 Task: Font style For heading Use Arial Black with violet colour & bold. font size for heading '26 Pt. 'Change the font style of data to Amiriand font size to  18 Pt. Change the alignment of both headline & data to   center vertically. In the sheet  auditingSalesByStore
Action: Mouse moved to (52, 98)
Screenshot: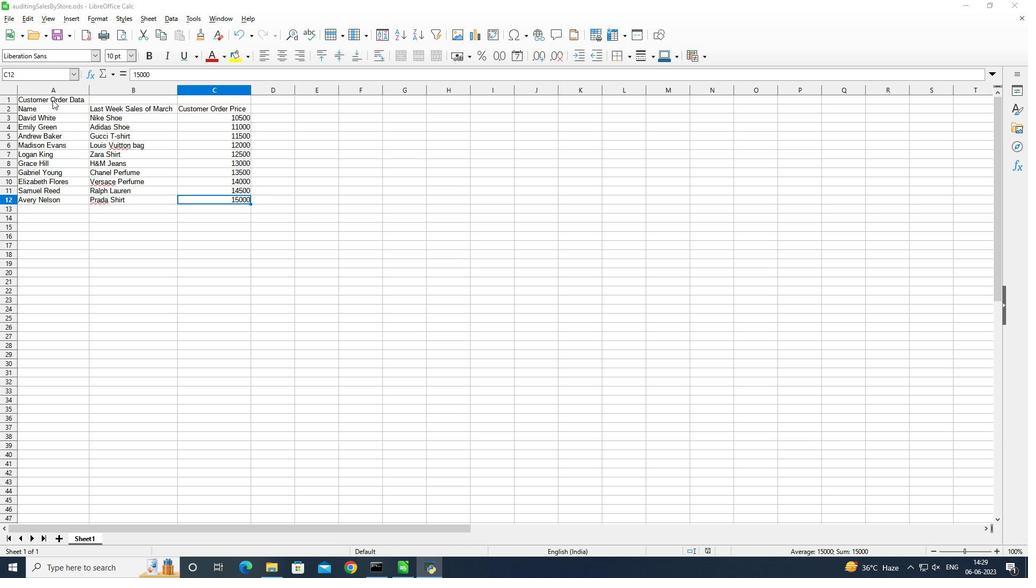 
Action: Mouse pressed left at (52, 98)
Screenshot: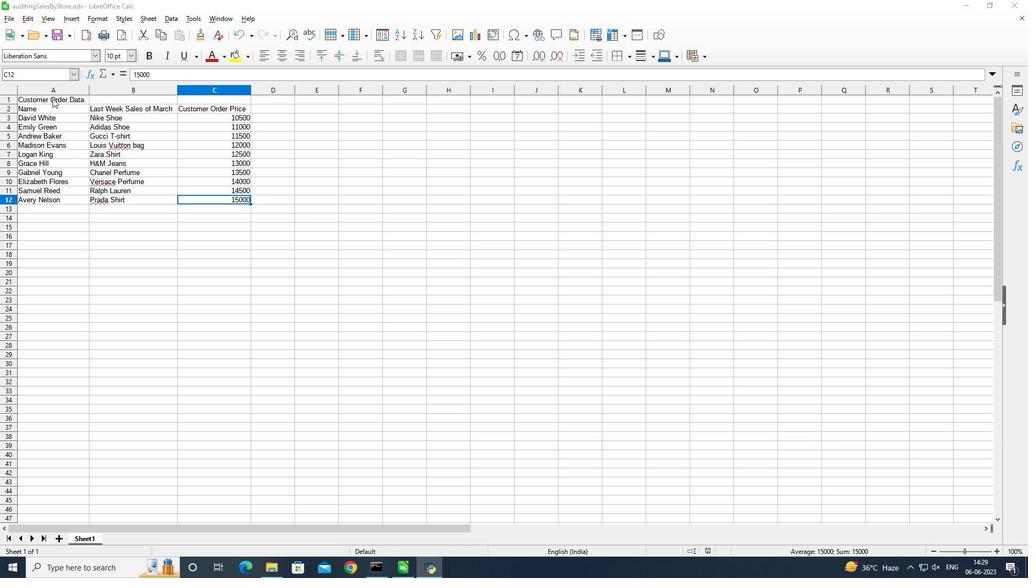 
Action: Mouse moved to (94, 55)
Screenshot: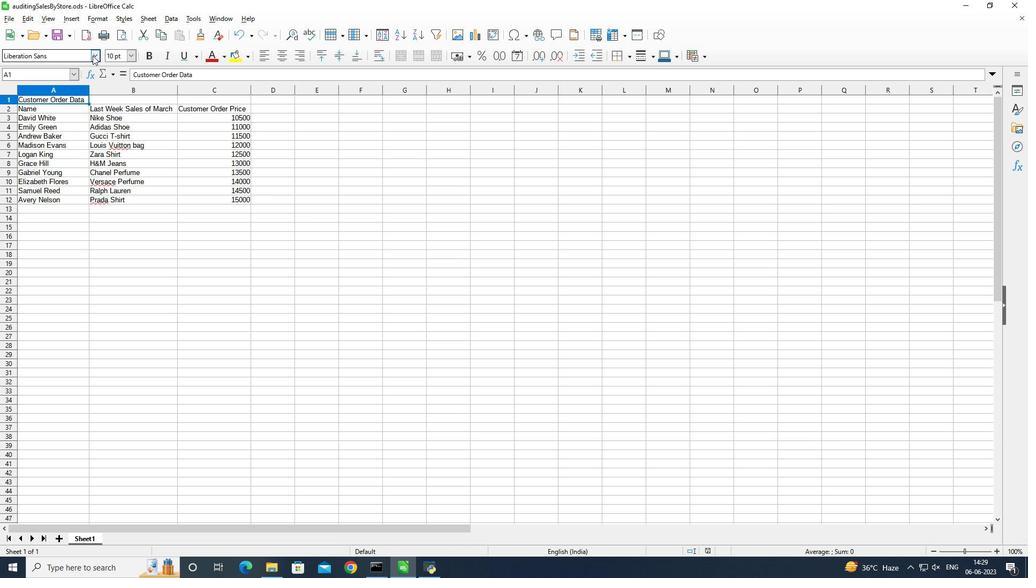 
Action: Mouse pressed left at (94, 55)
Screenshot: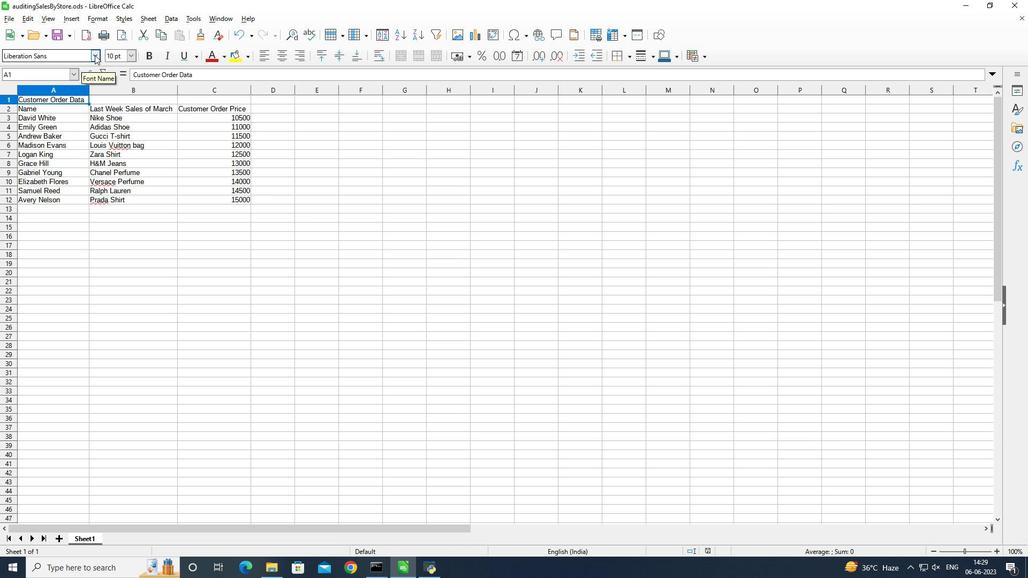 
Action: Mouse moved to (173, 137)
Screenshot: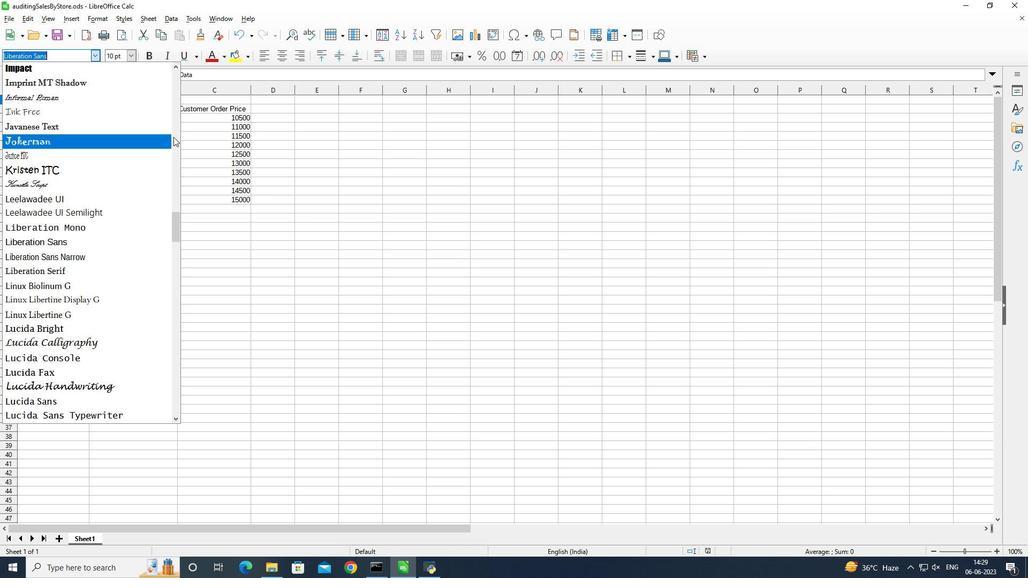 
Action: Mouse pressed left at (173, 137)
Screenshot: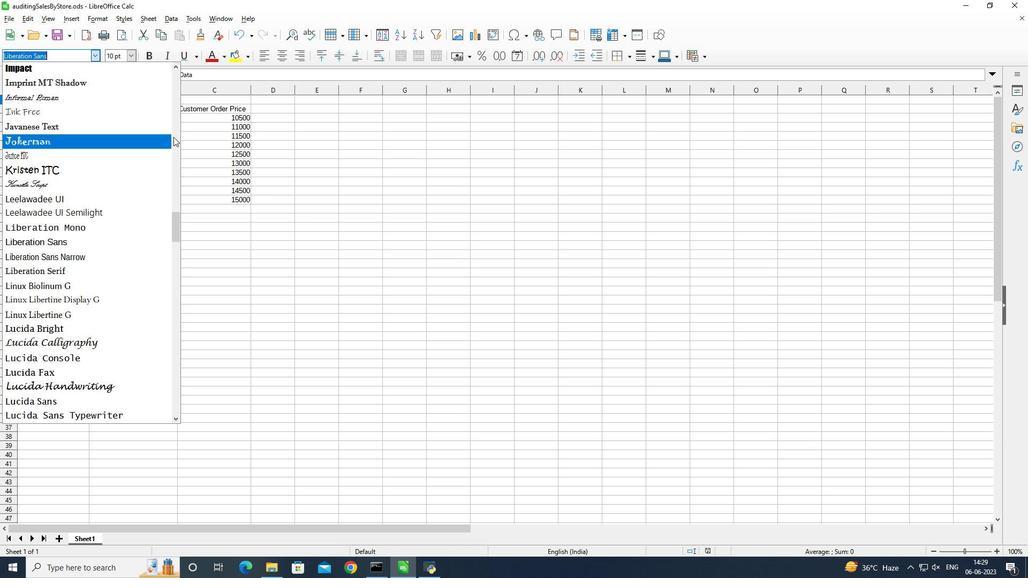 
Action: Mouse pressed left at (173, 137)
Screenshot: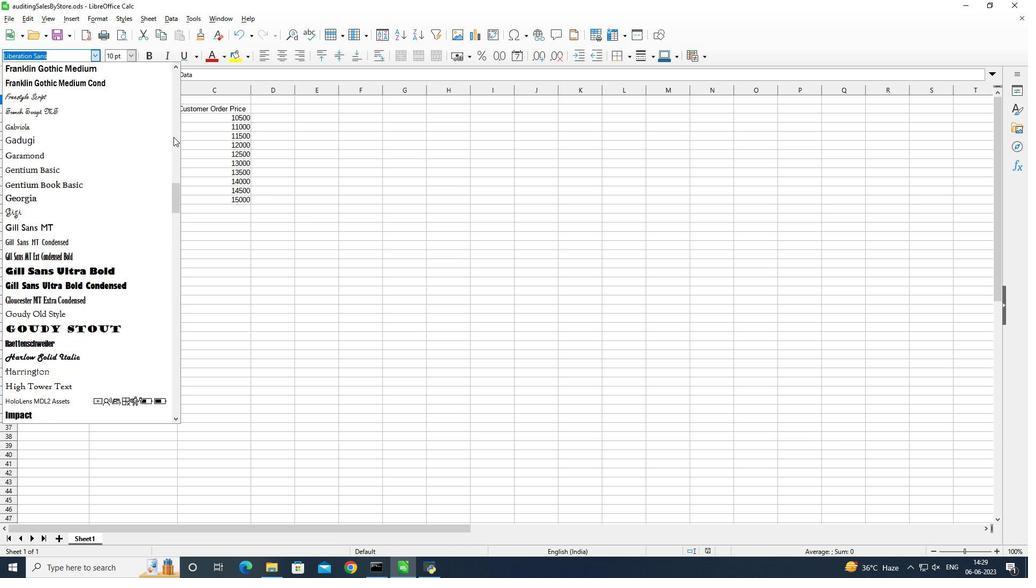 
Action: Mouse pressed left at (173, 137)
Screenshot: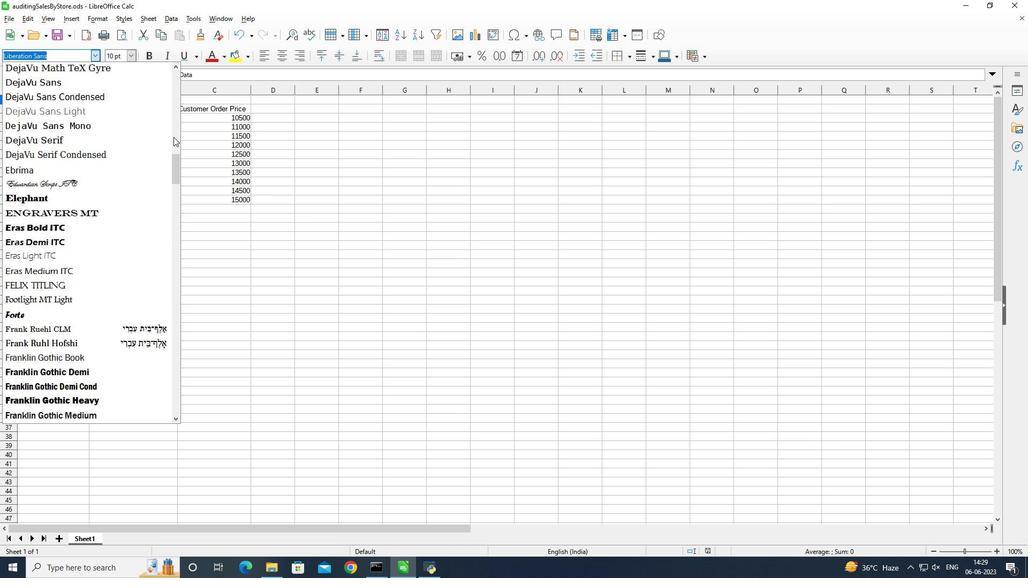 
Action: Mouse pressed left at (173, 137)
Screenshot: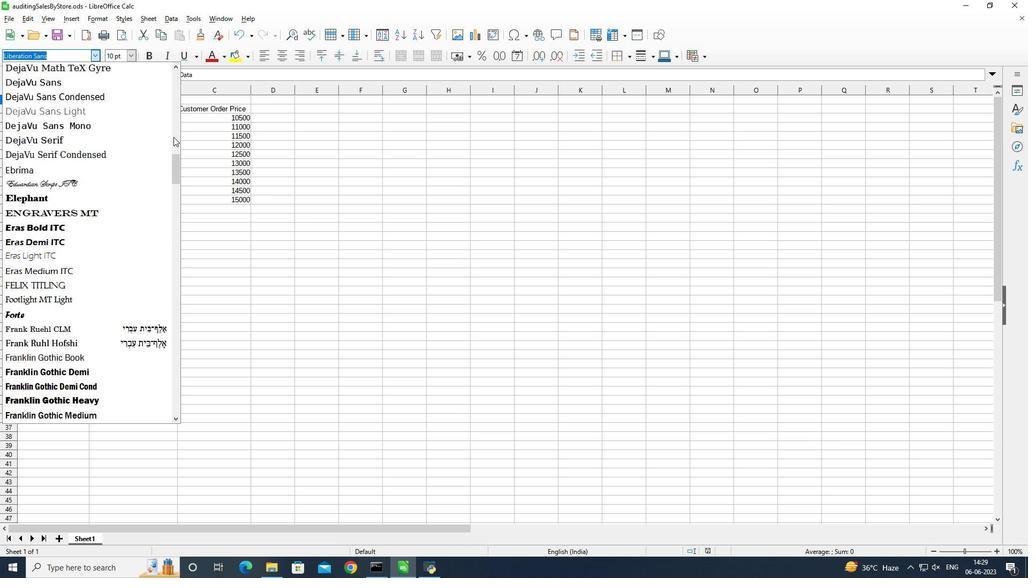 
Action: Mouse pressed left at (173, 137)
Screenshot: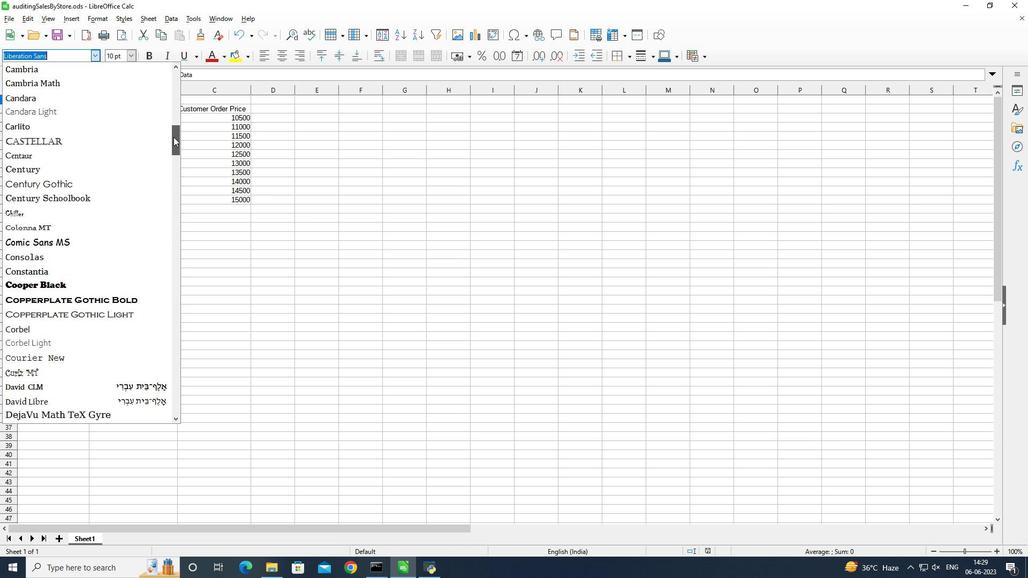 
Action: Mouse pressed left at (173, 137)
Screenshot: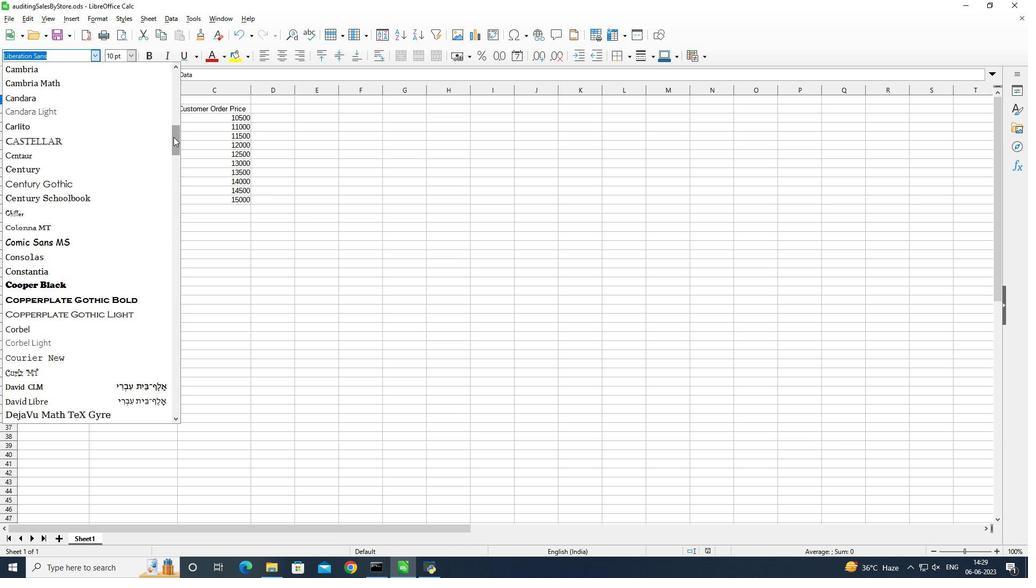 
Action: Mouse moved to (174, 90)
Screenshot: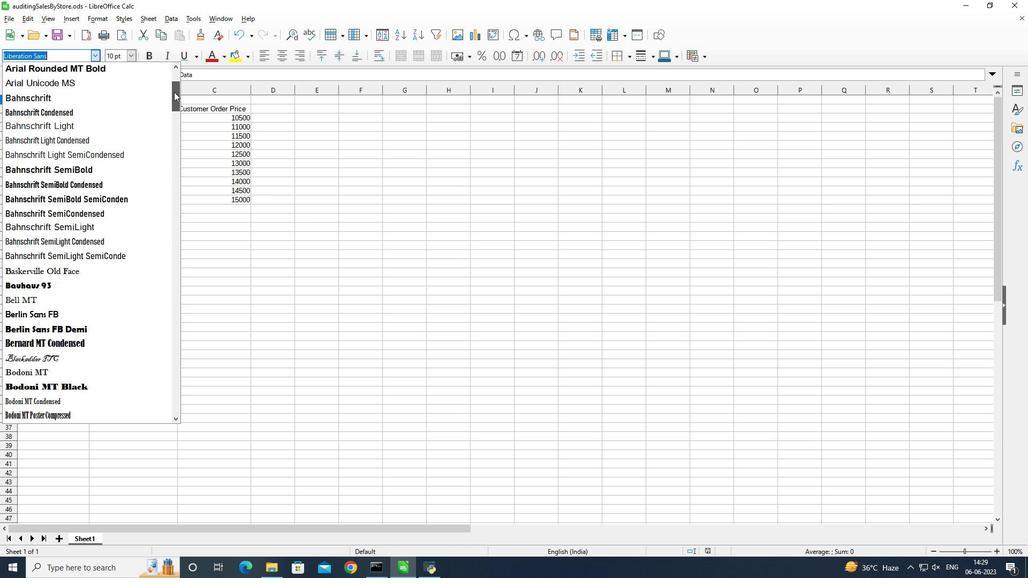
Action: Mouse pressed left at (174, 90)
Screenshot: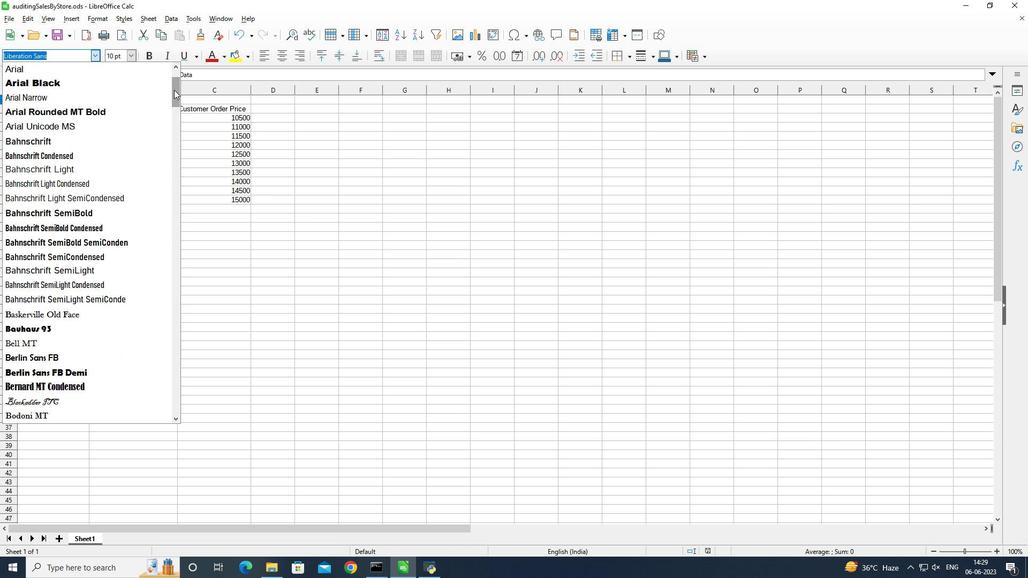 
Action: Mouse moved to (93, 155)
Screenshot: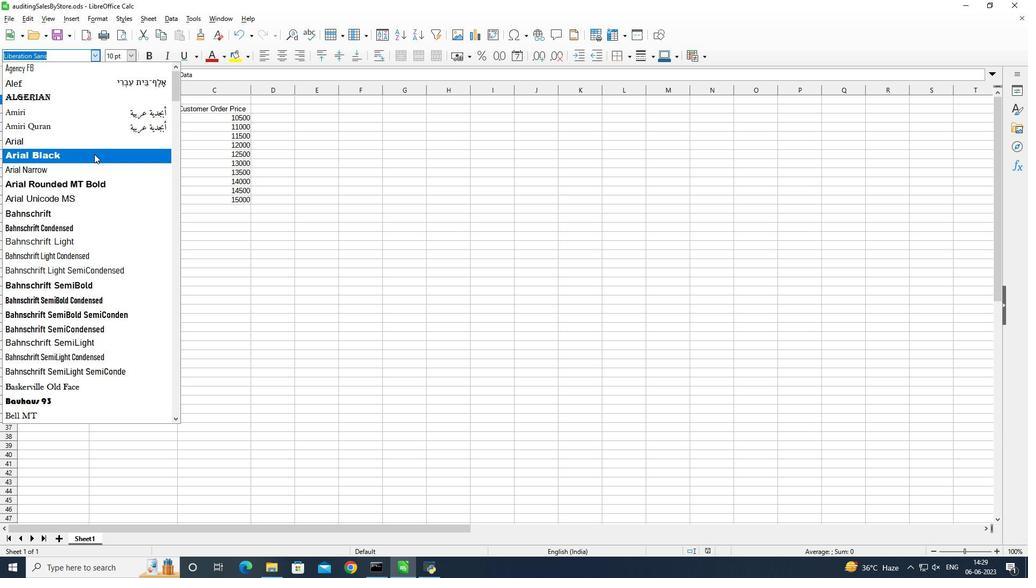 
Action: Mouse pressed left at (93, 155)
Screenshot: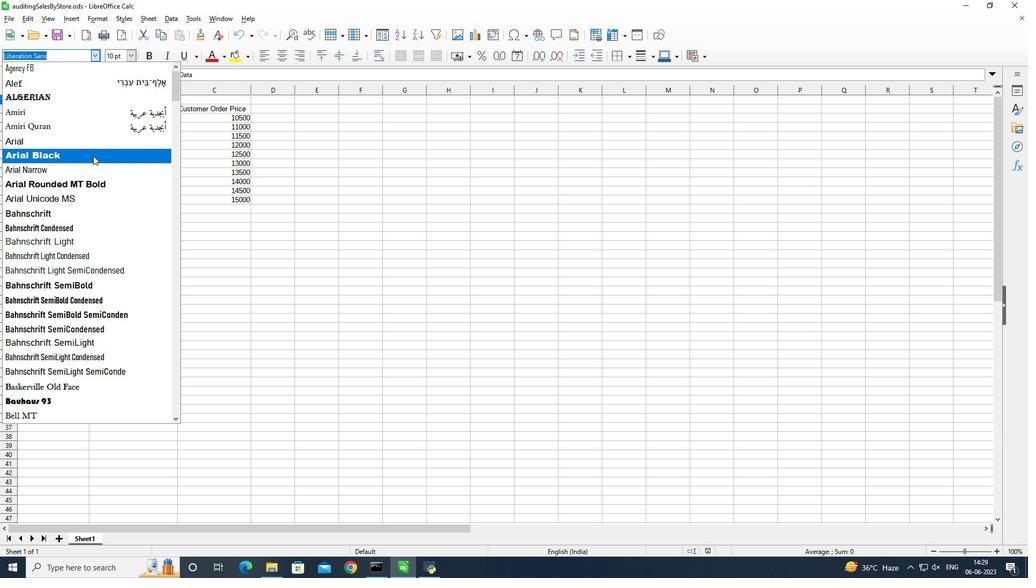 
Action: Mouse moved to (224, 54)
Screenshot: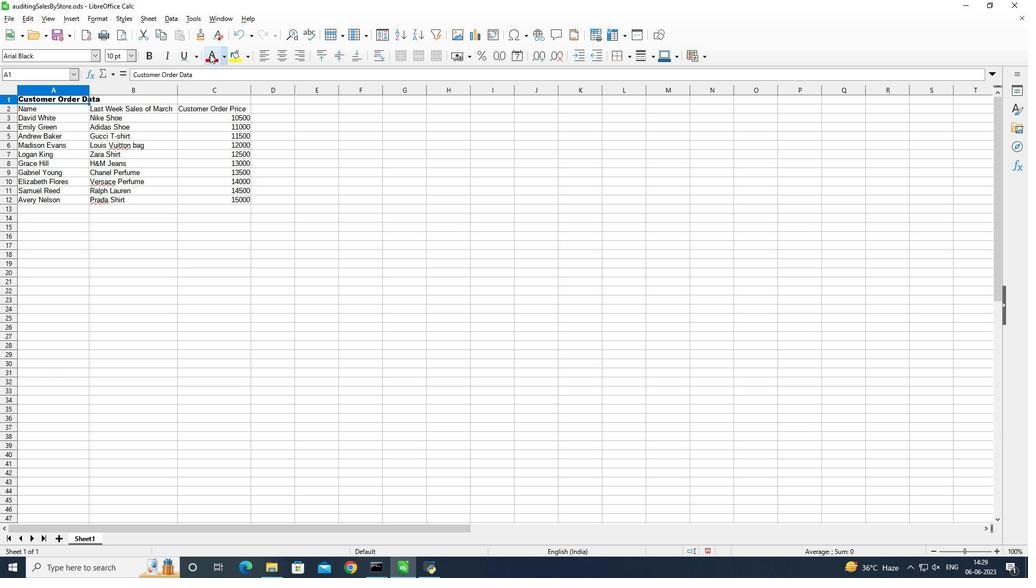 
Action: Mouse pressed left at (224, 54)
Screenshot: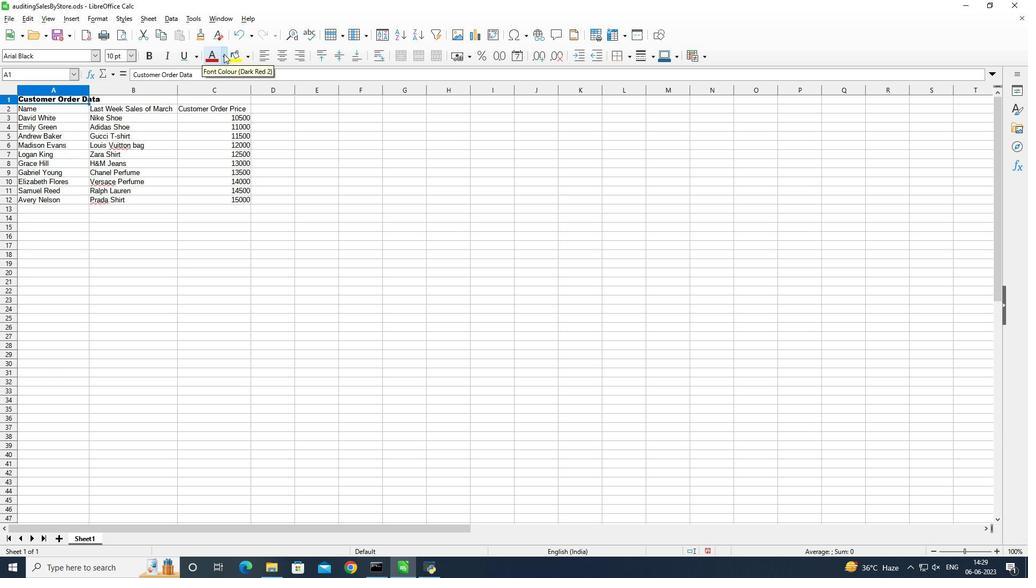 
Action: Mouse moved to (268, 135)
Screenshot: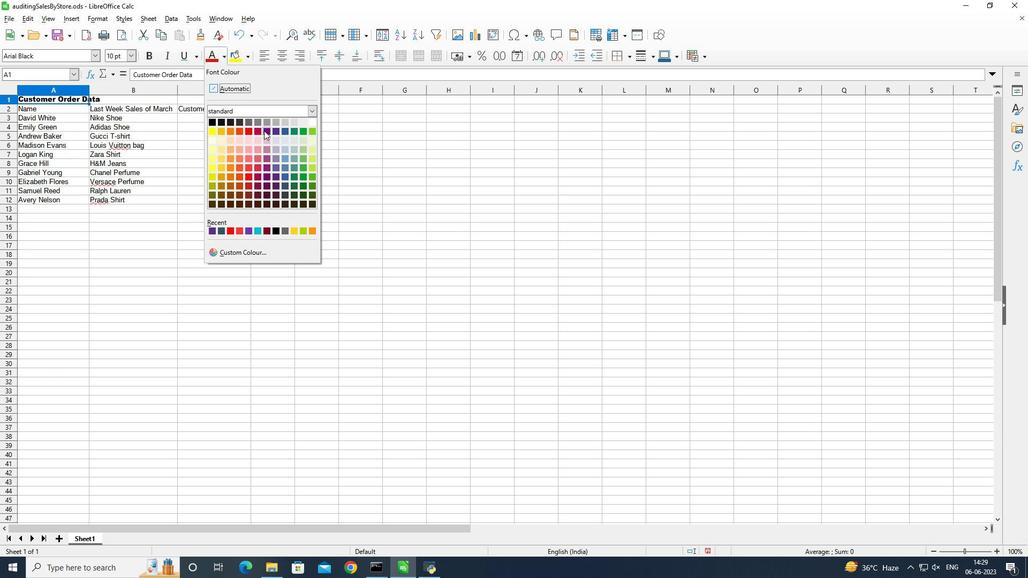 
Action: Mouse pressed left at (268, 135)
Screenshot: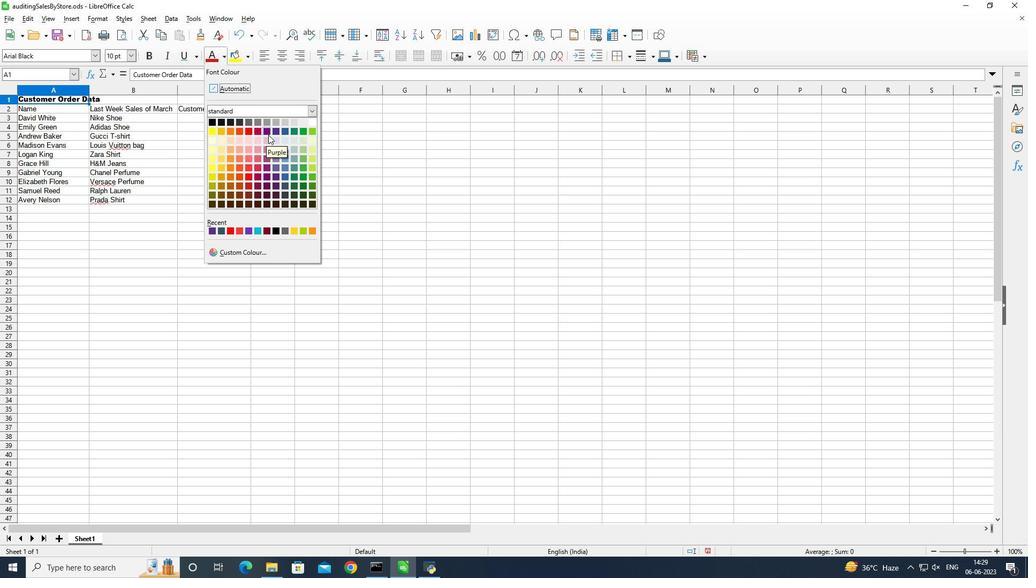 
Action: Mouse moved to (152, 57)
Screenshot: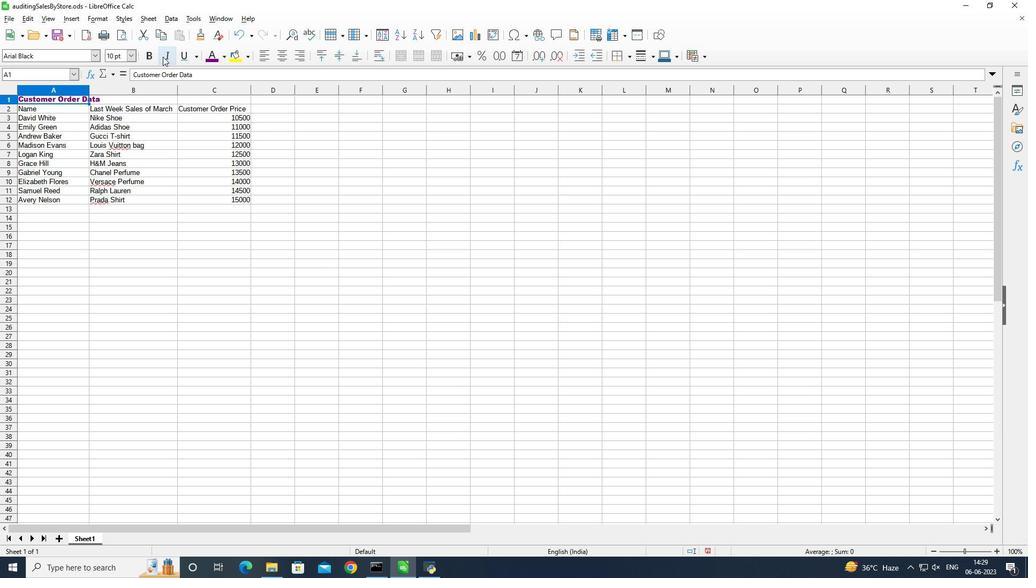 
Action: Mouse pressed left at (152, 57)
Screenshot: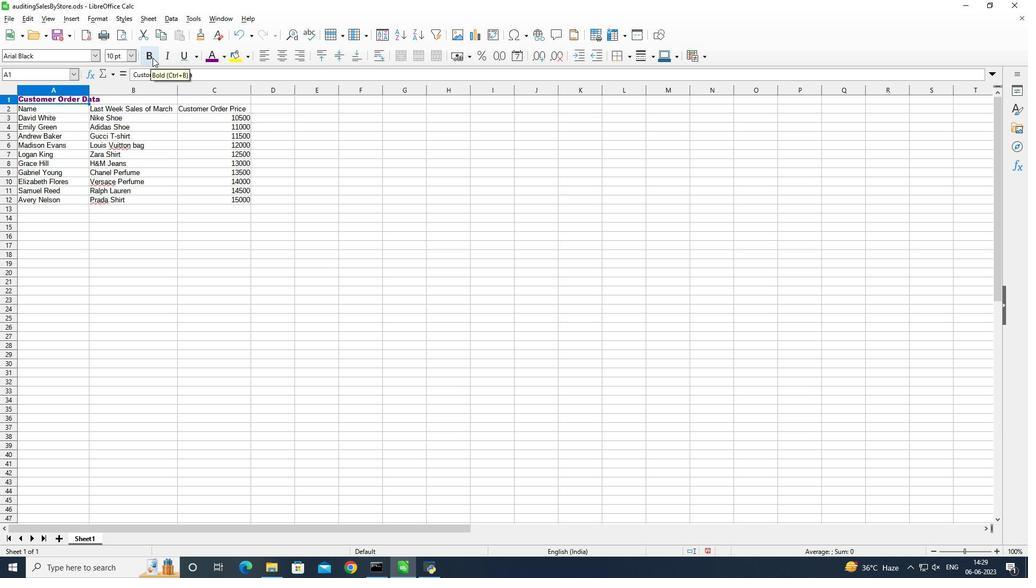 
Action: Mouse moved to (227, 53)
Screenshot: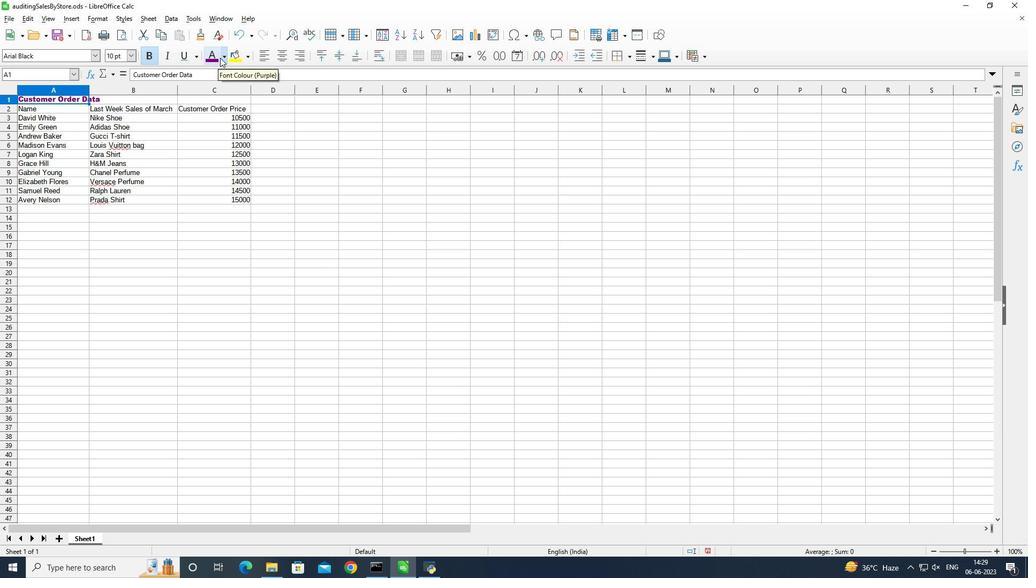 
Action: Mouse pressed left at (227, 53)
Screenshot: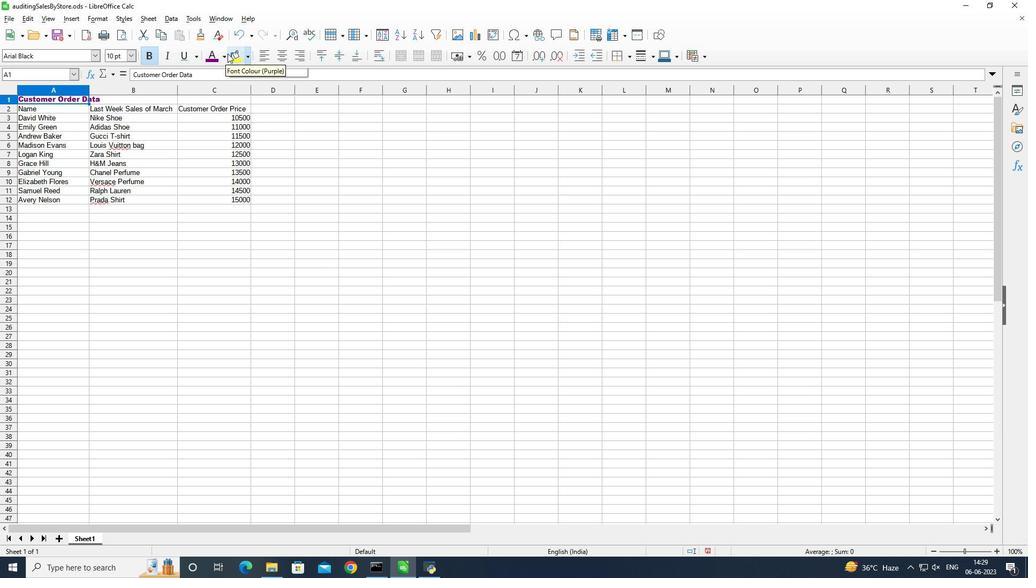 
Action: Mouse moved to (227, 56)
Screenshot: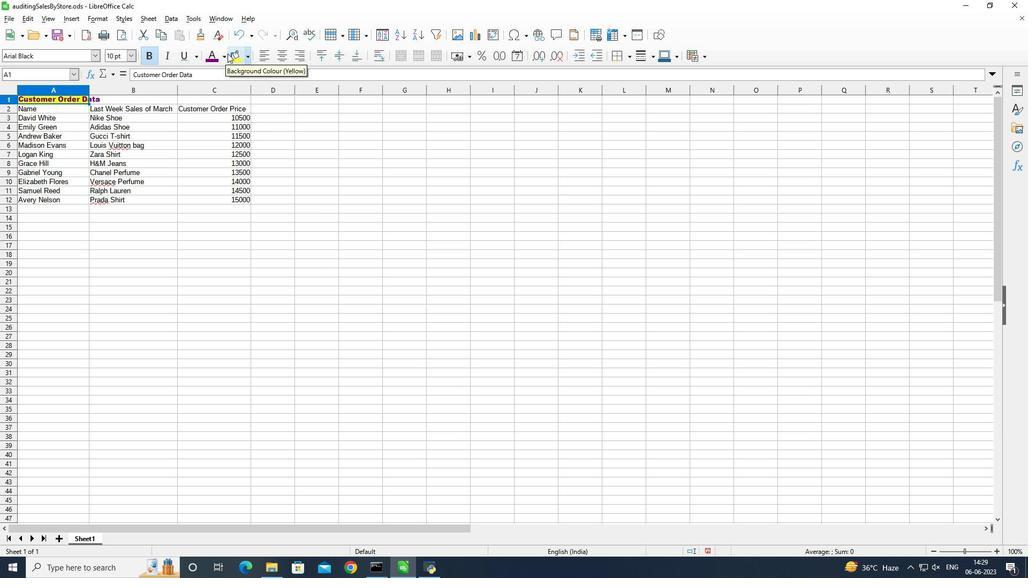 
Action: Mouse pressed left at (227, 56)
Screenshot: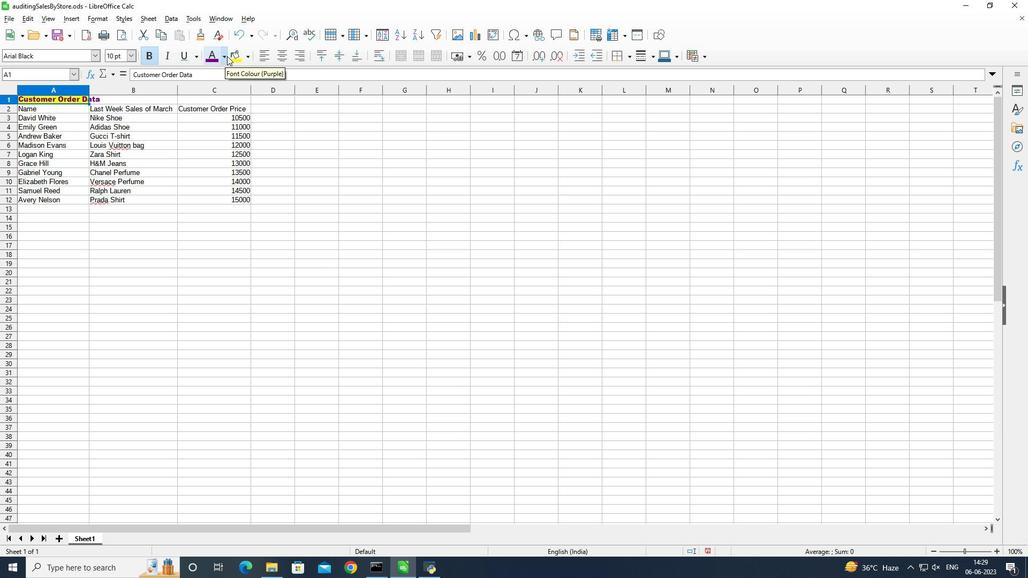 
Action: Mouse moved to (240, 55)
Screenshot: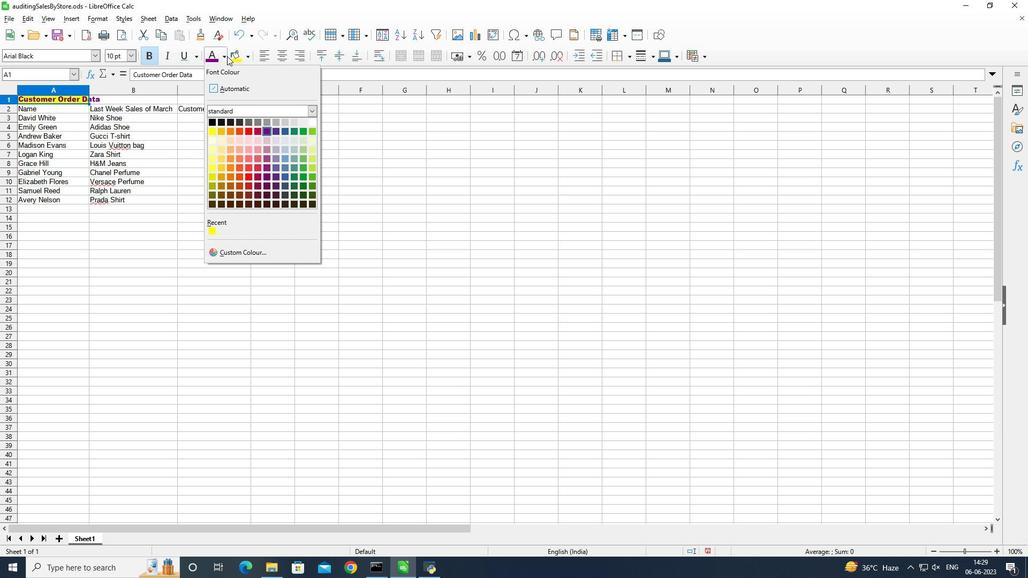 
Action: Mouse pressed left at (240, 55)
Screenshot: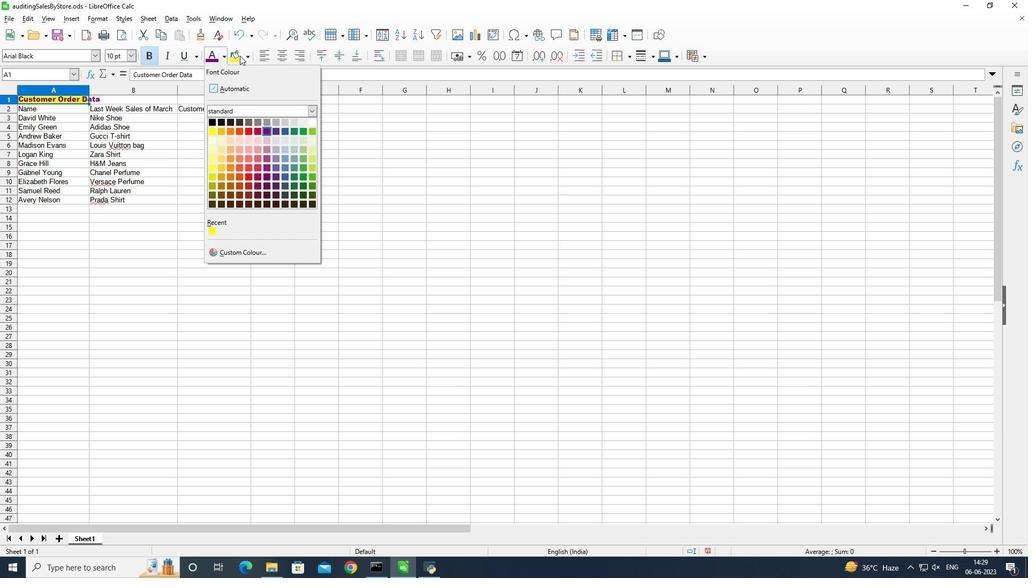 
Action: Mouse moved to (247, 55)
Screenshot: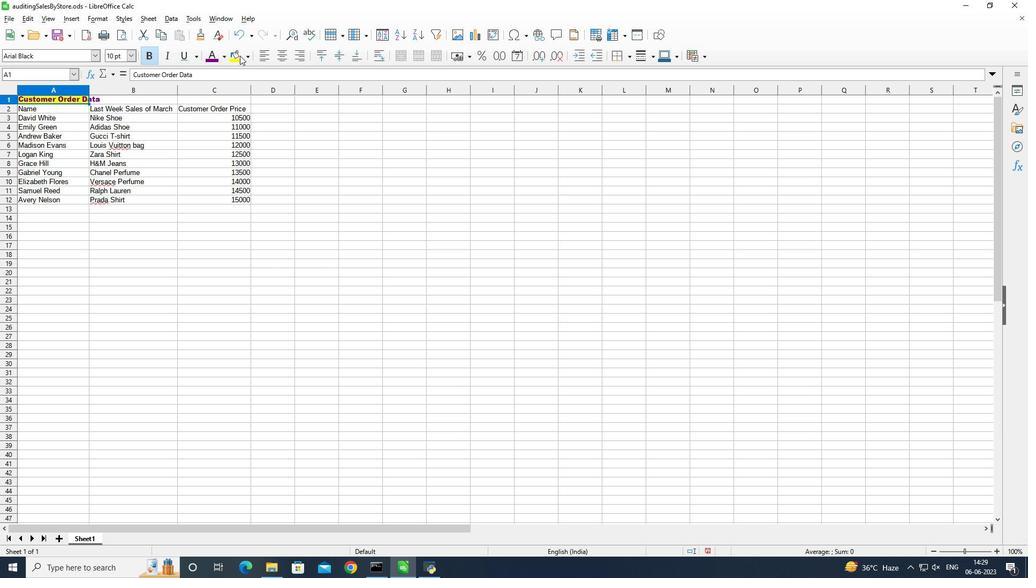 
Action: Mouse pressed left at (247, 55)
Screenshot: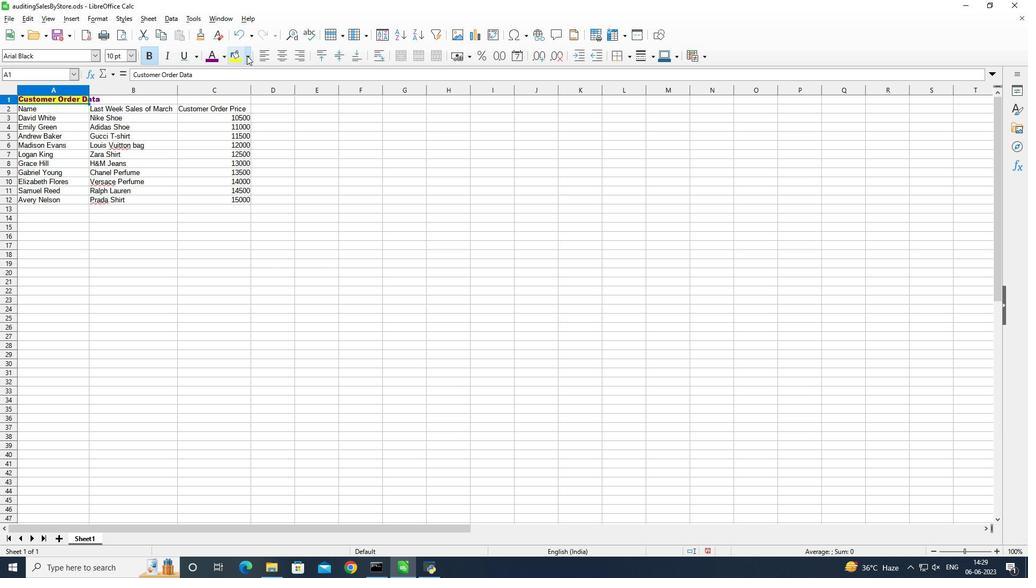 
Action: Mouse moved to (334, 119)
Screenshot: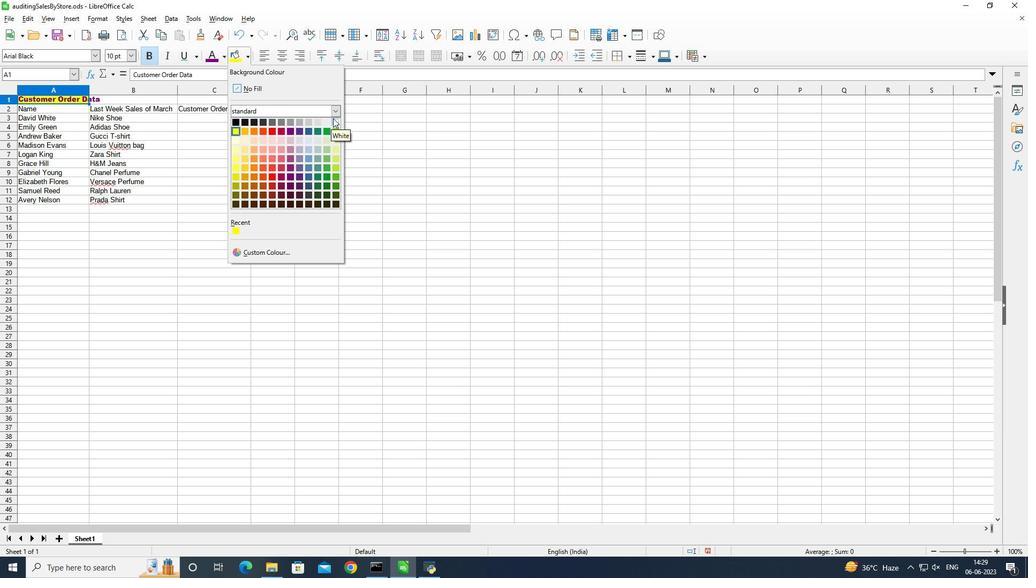 
Action: Mouse pressed left at (334, 119)
Screenshot: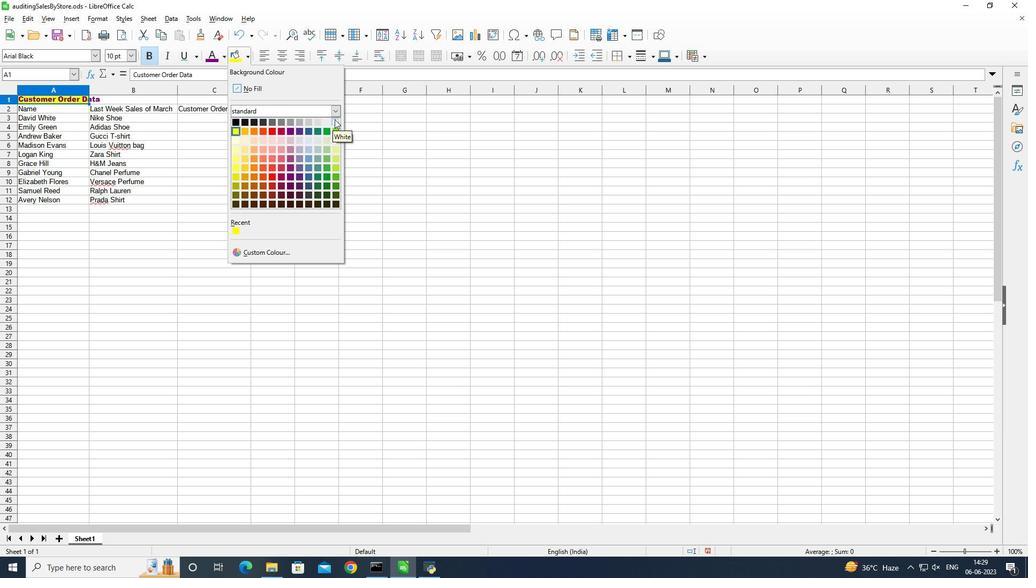 
Action: Mouse moved to (226, 52)
Screenshot: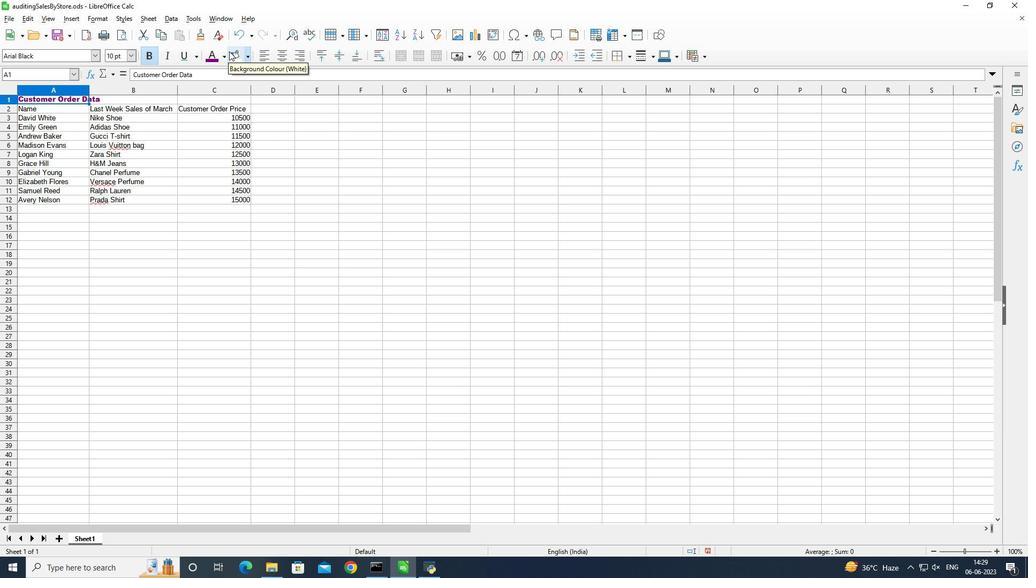 
Action: Mouse pressed left at (226, 52)
Screenshot: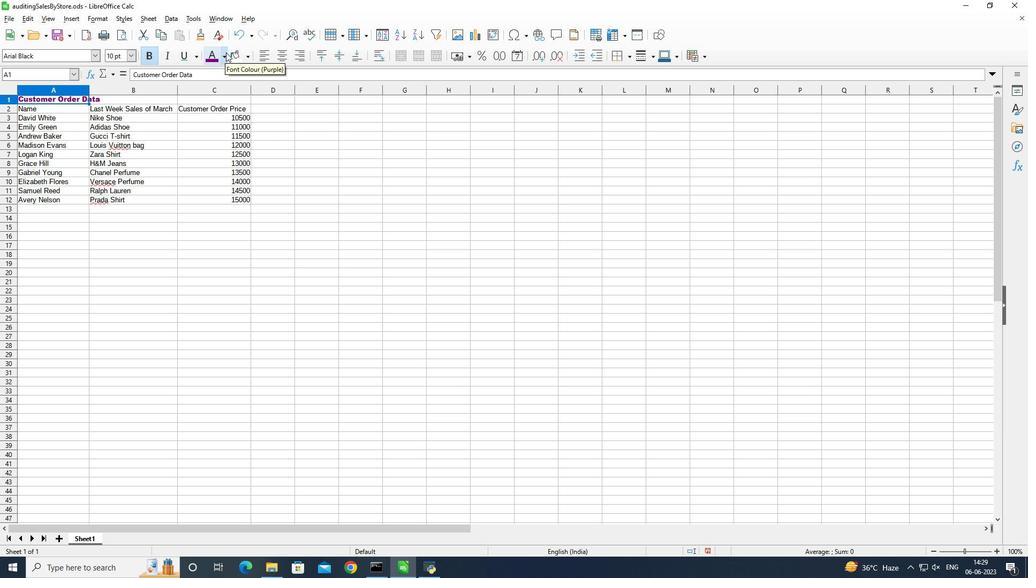 
Action: Mouse moved to (276, 130)
Screenshot: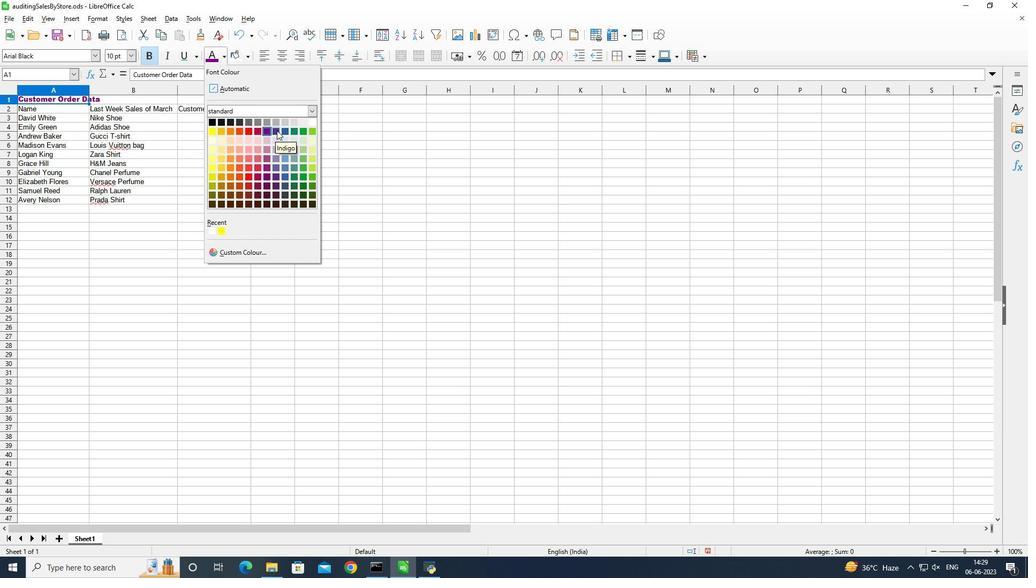 
Action: Mouse pressed left at (276, 130)
Screenshot: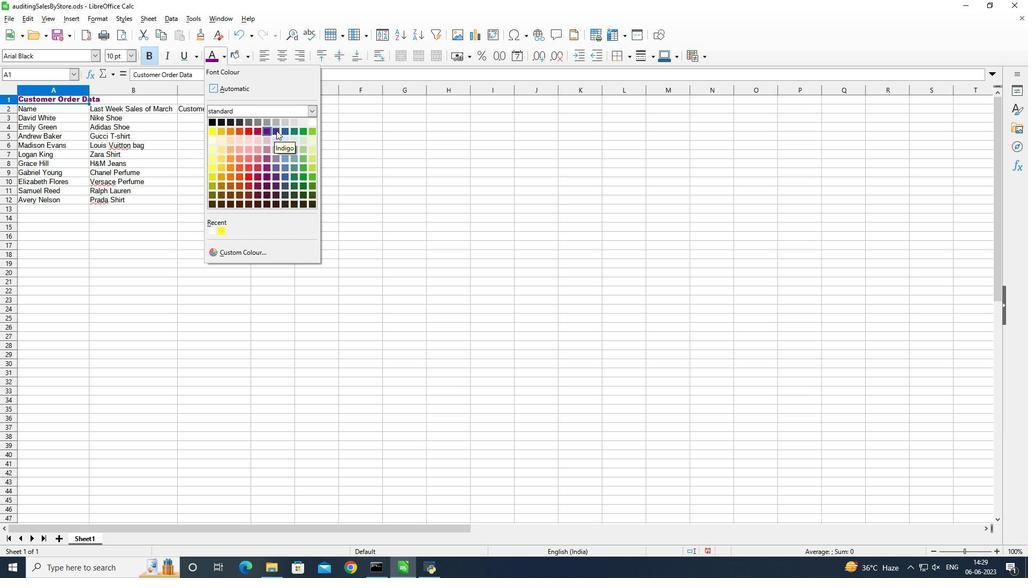
Action: Mouse moved to (130, 56)
Screenshot: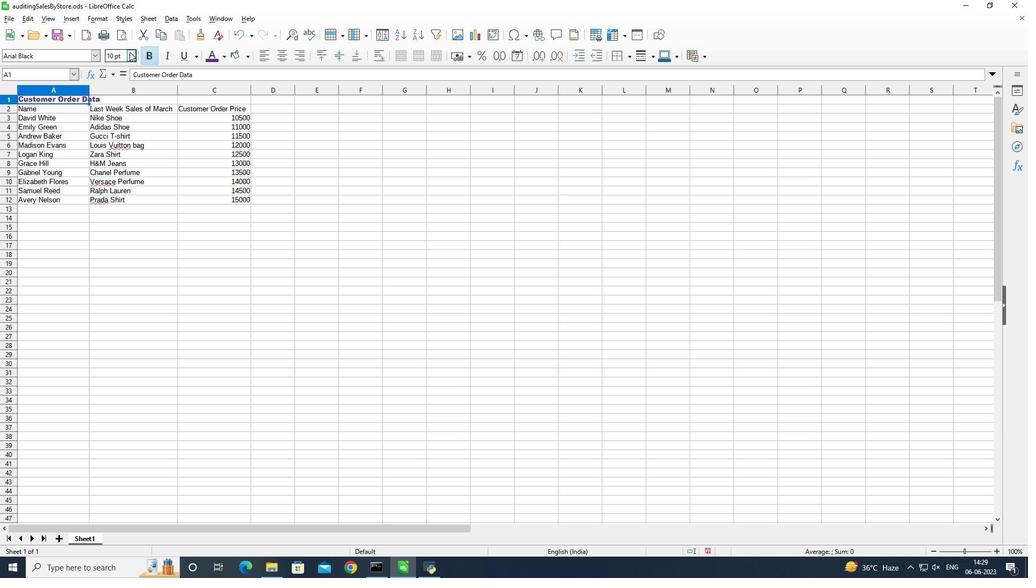 
Action: Mouse pressed left at (130, 56)
Screenshot: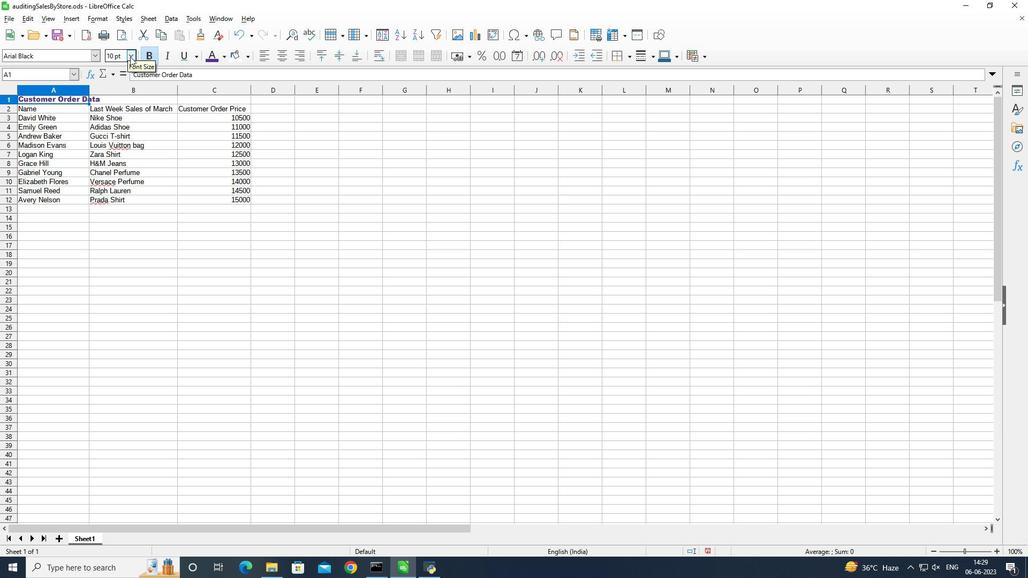
Action: Mouse moved to (117, 172)
Screenshot: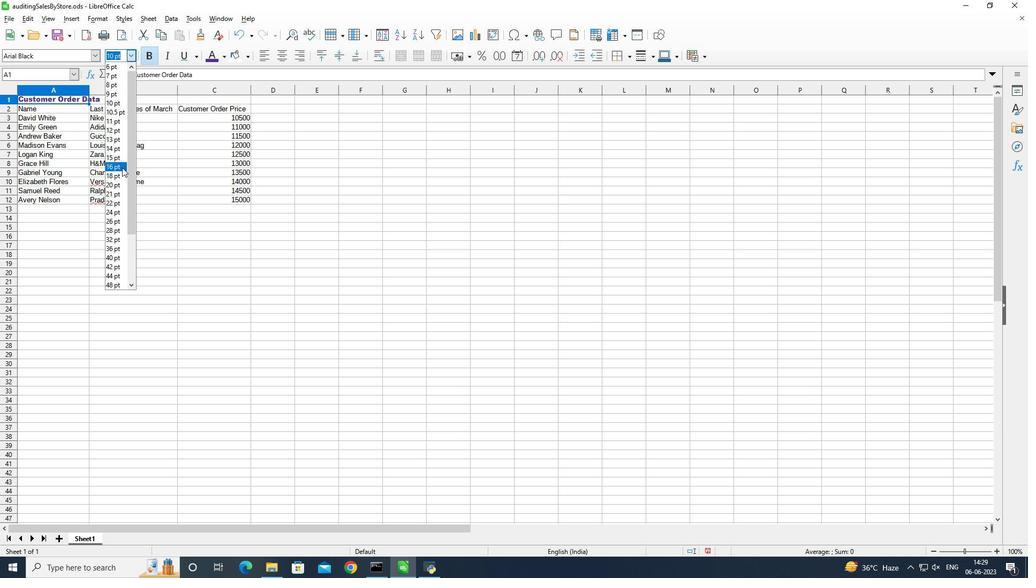 
Action: Mouse pressed left at (117, 172)
Screenshot: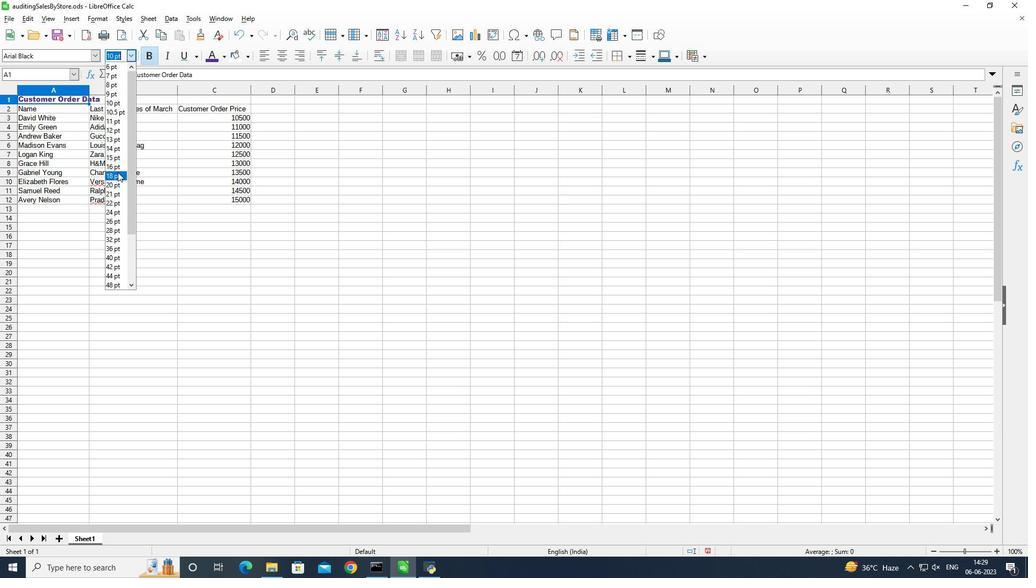 
Action: Mouse moved to (132, 58)
Screenshot: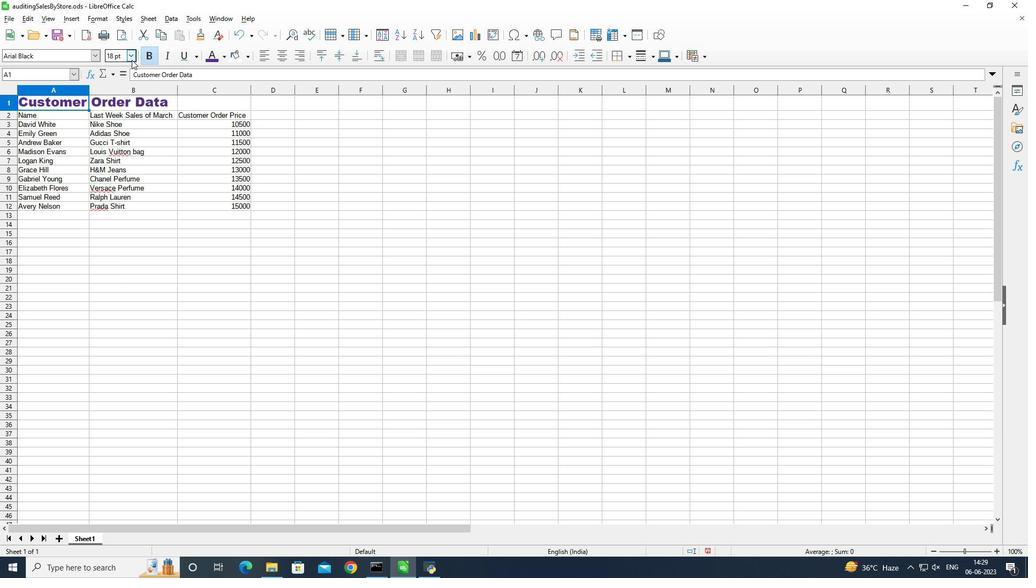 
Action: Mouse pressed left at (132, 58)
Screenshot: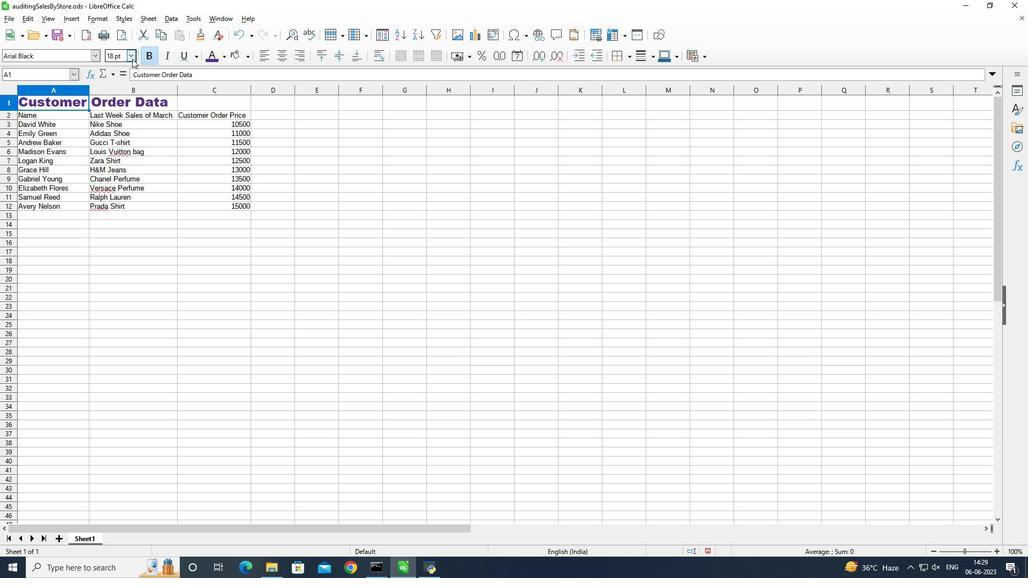 
Action: Mouse moved to (118, 224)
Screenshot: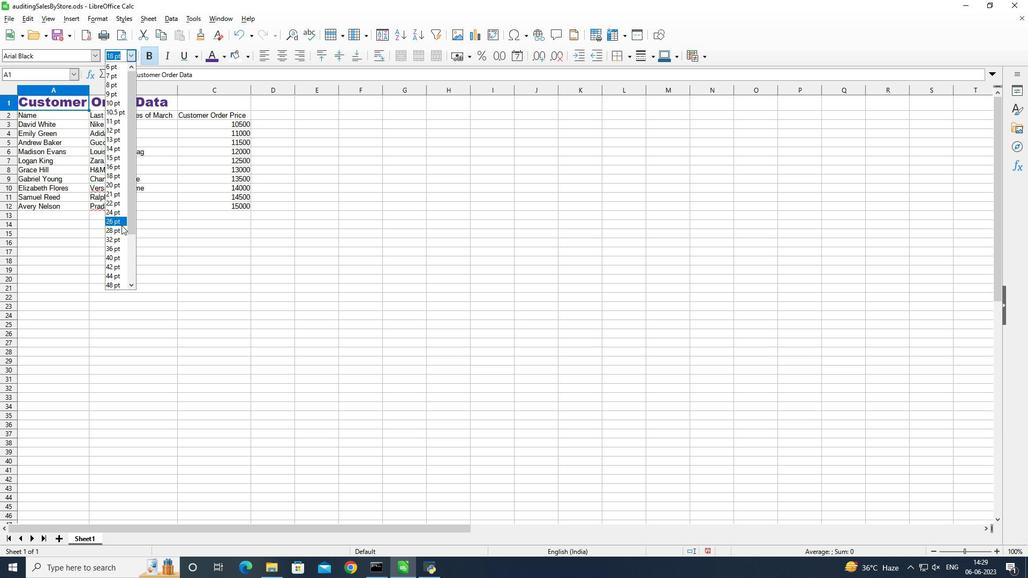 
Action: Mouse pressed left at (118, 224)
Screenshot: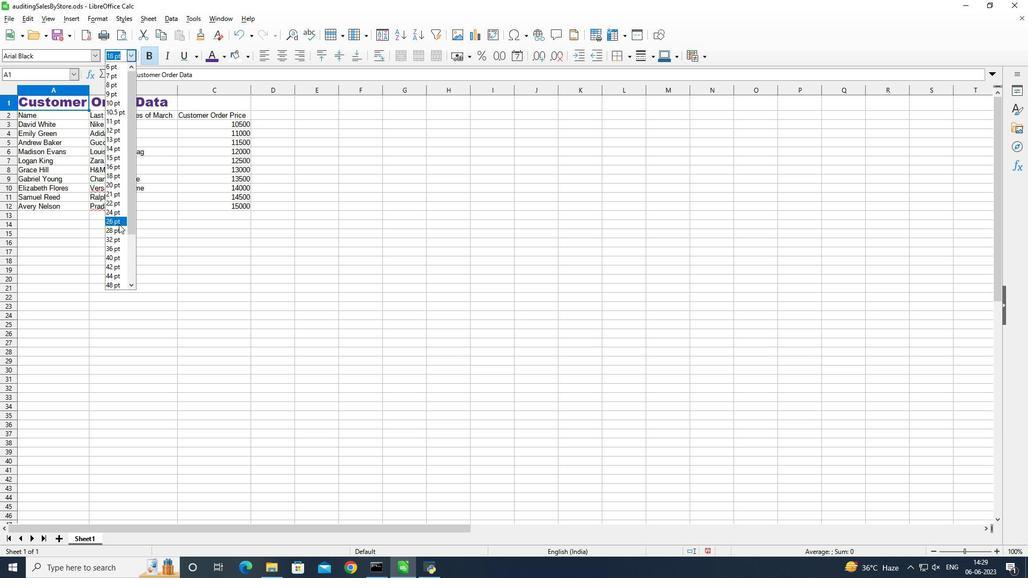 
Action: Mouse moved to (68, 105)
Screenshot: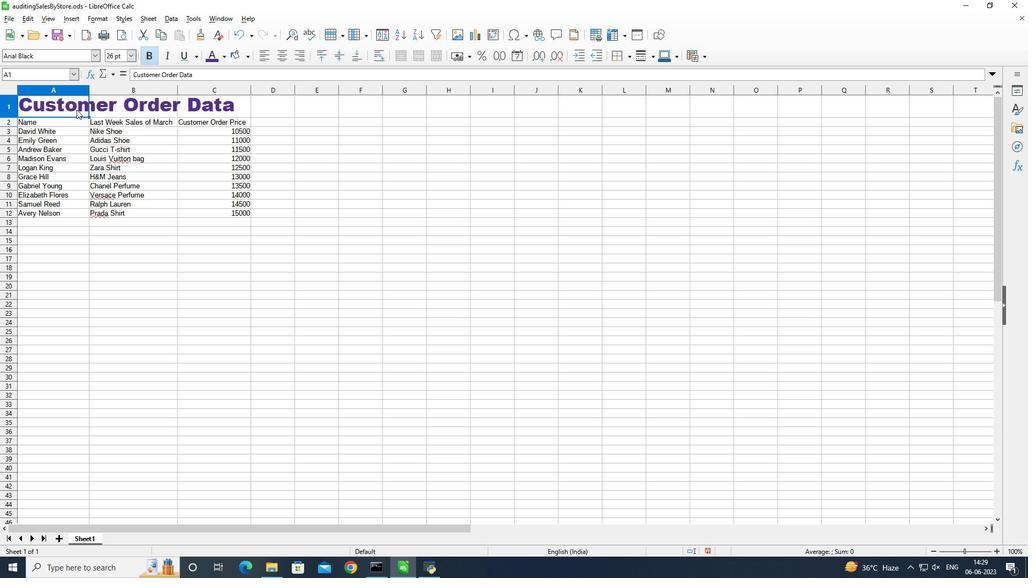 
Action: Mouse pressed left at (68, 105)
Screenshot: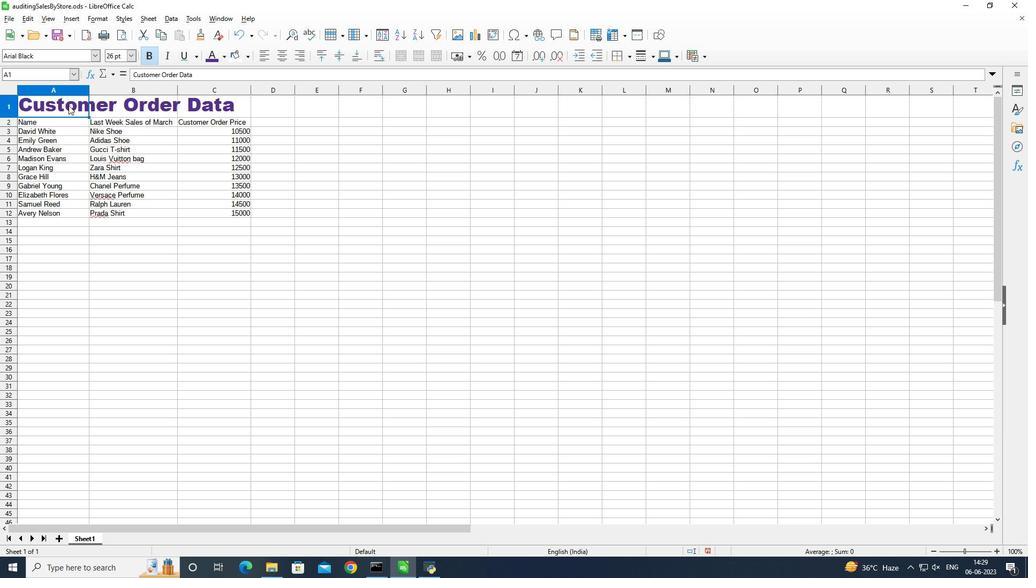 
Action: Mouse moved to (413, 57)
Screenshot: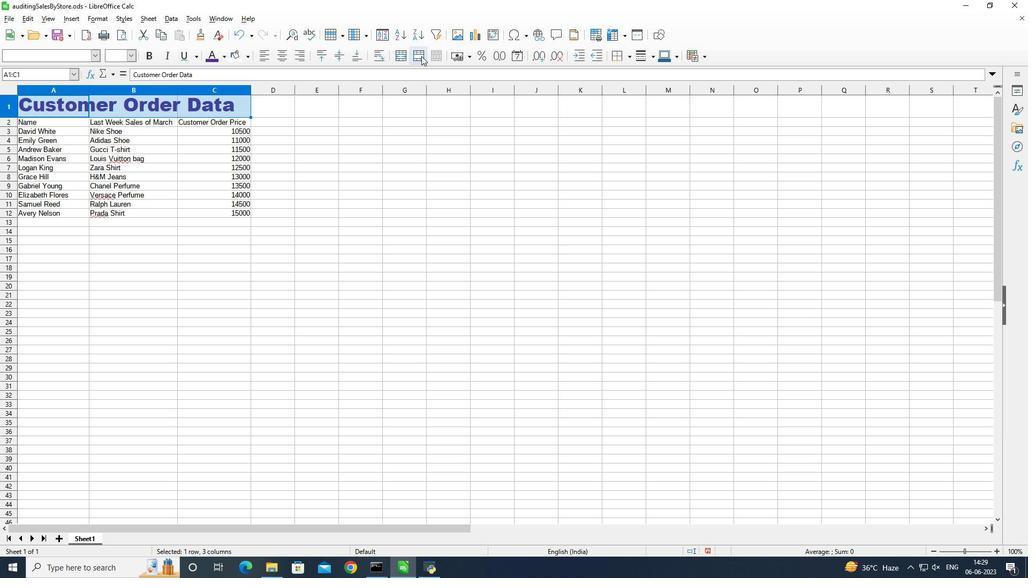
Action: Mouse pressed left at (413, 57)
Screenshot: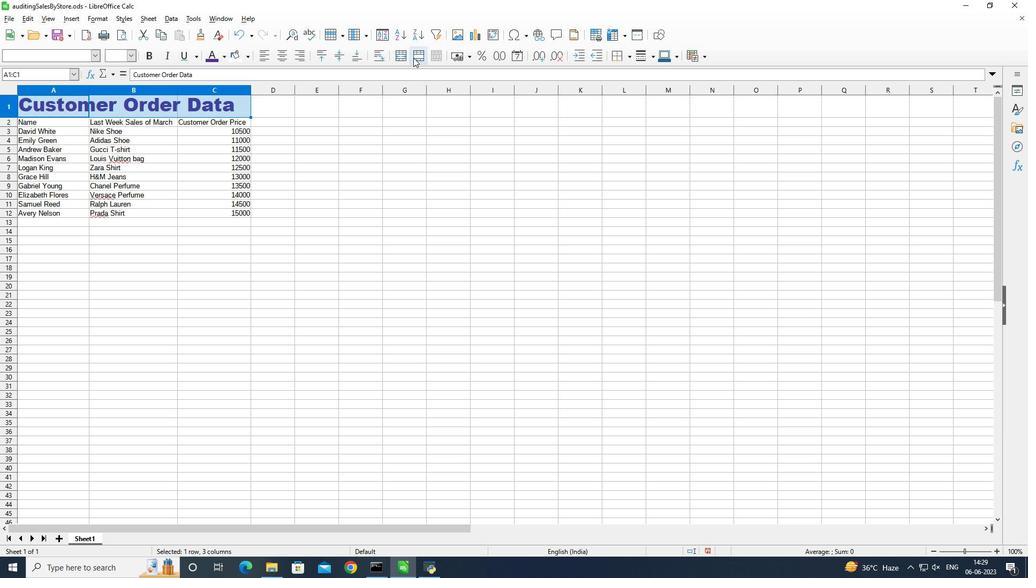 
Action: Mouse moved to (47, 117)
Screenshot: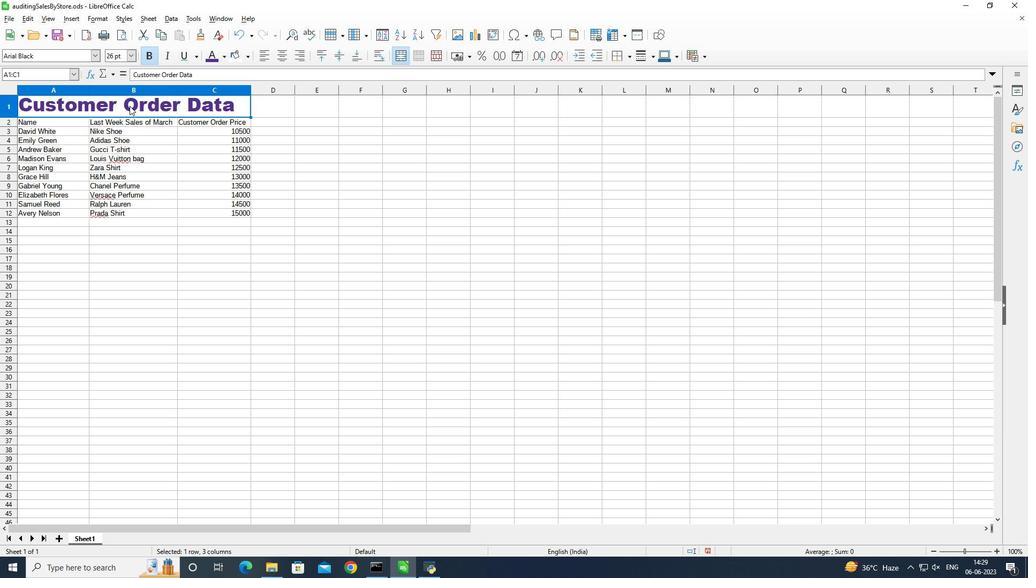 
Action: Mouse pressed left at (47, 117)
Screenshot: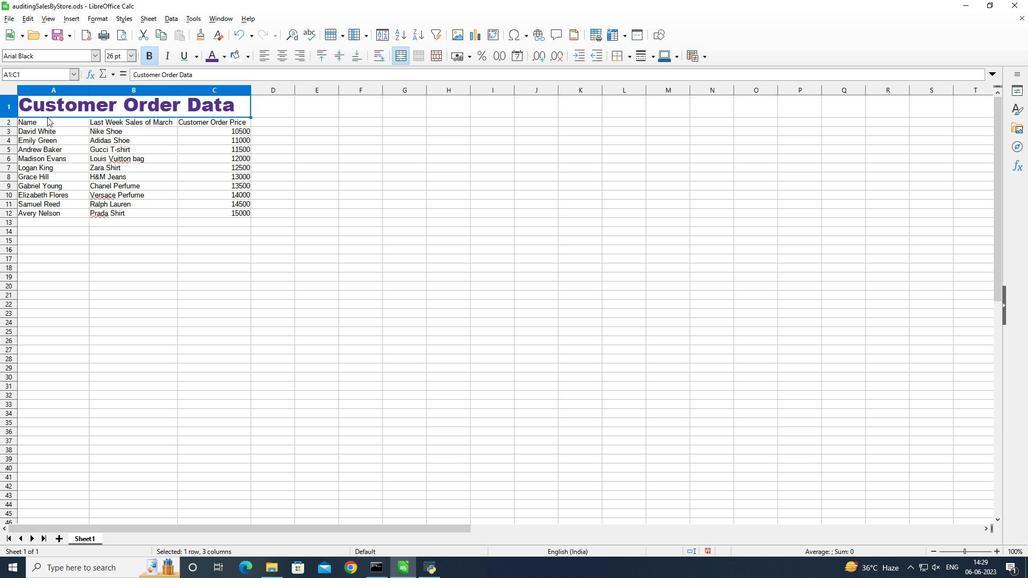 
Action: Mouse moved to (45, 120)
Screenshot: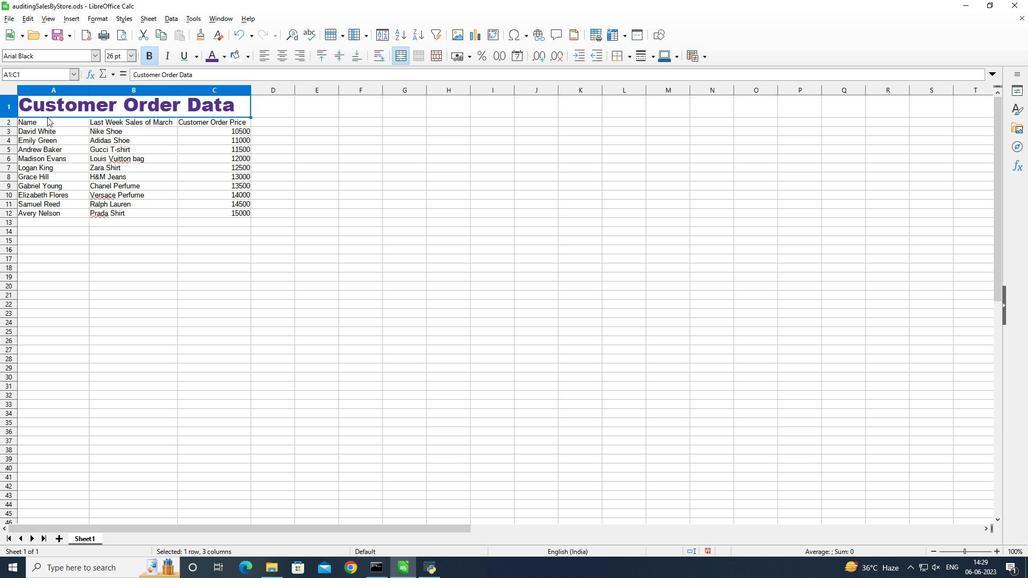 
Action: Mouse pressed left at (45, 120)
Screenshot: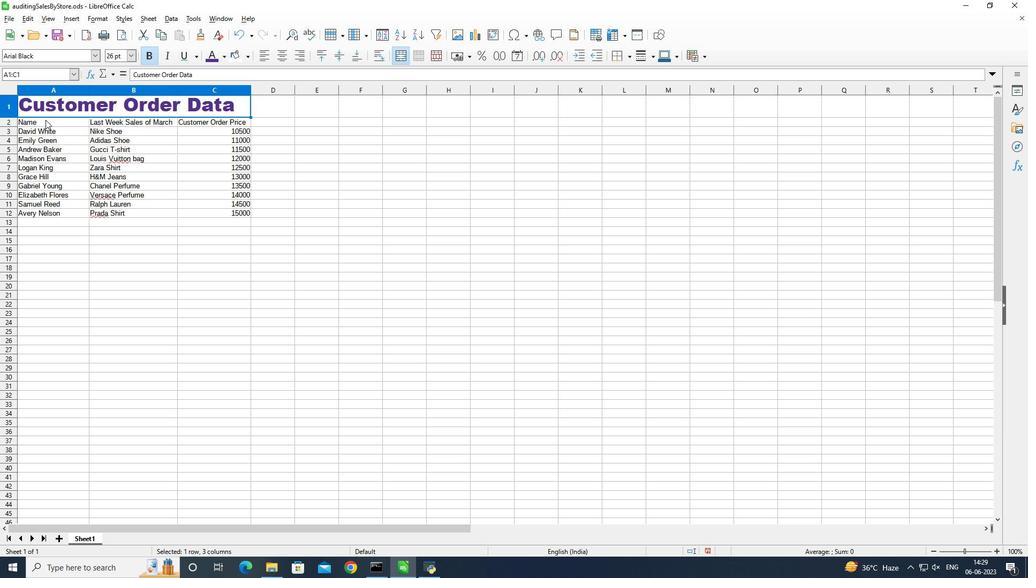 
Action: Mouse pressed left at (45, 120)
Screenshot: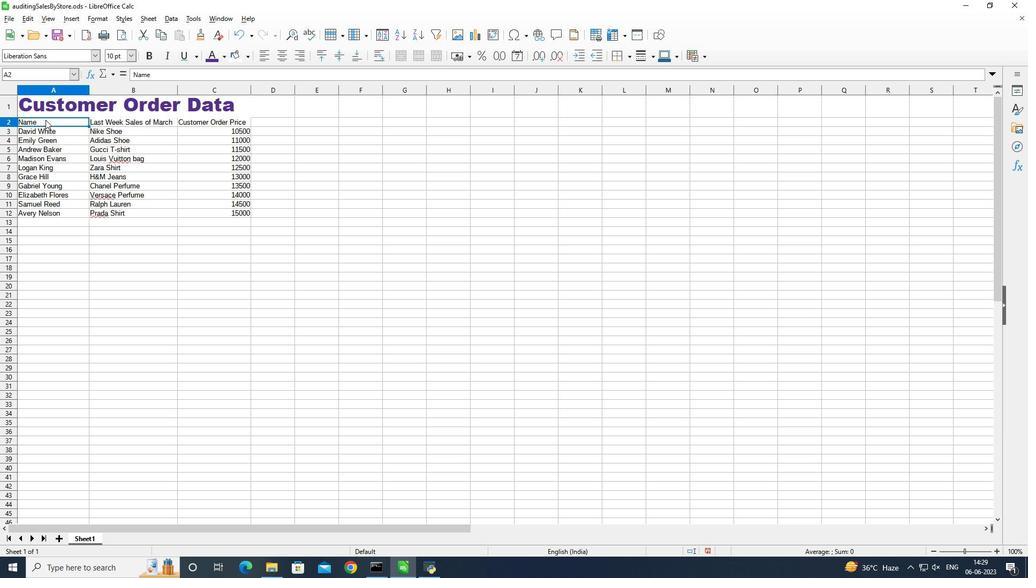 
Action: Mouse moved to (93, 58)
Screenshot: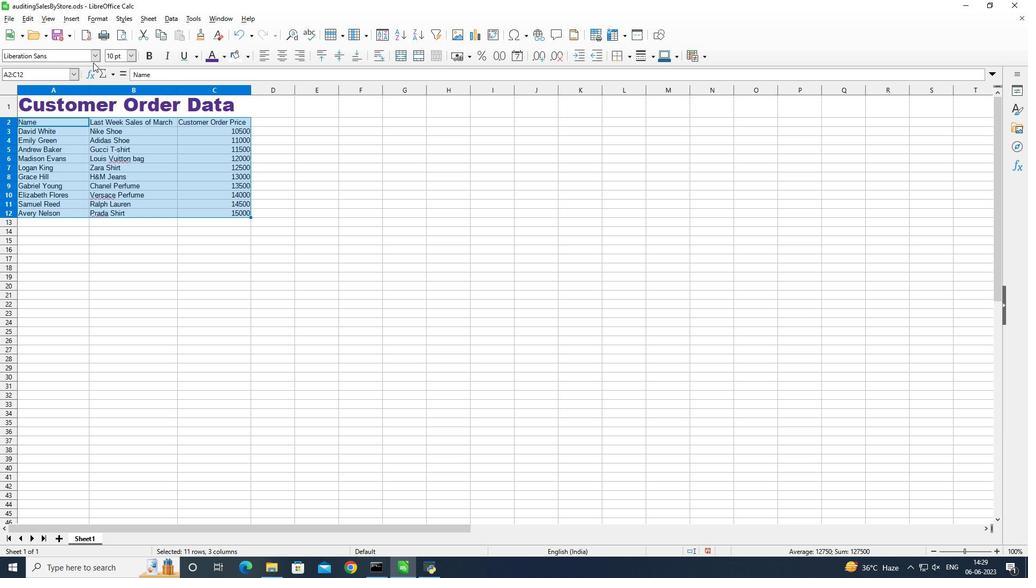 
Action: Mouse pressed left at (93, 58)
Screenshot: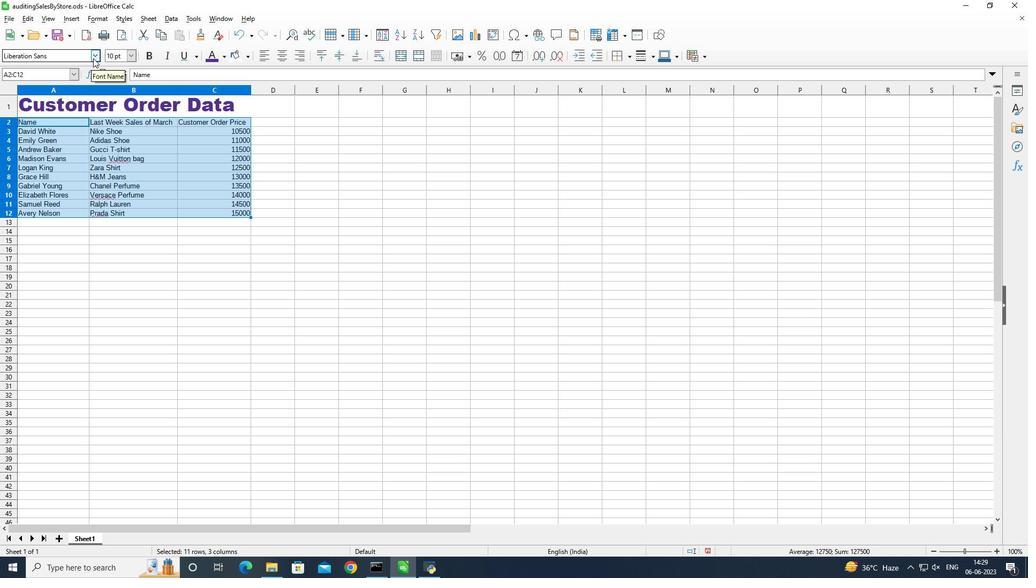 
Action: Mouse moved to (103, 127)
Screenshot: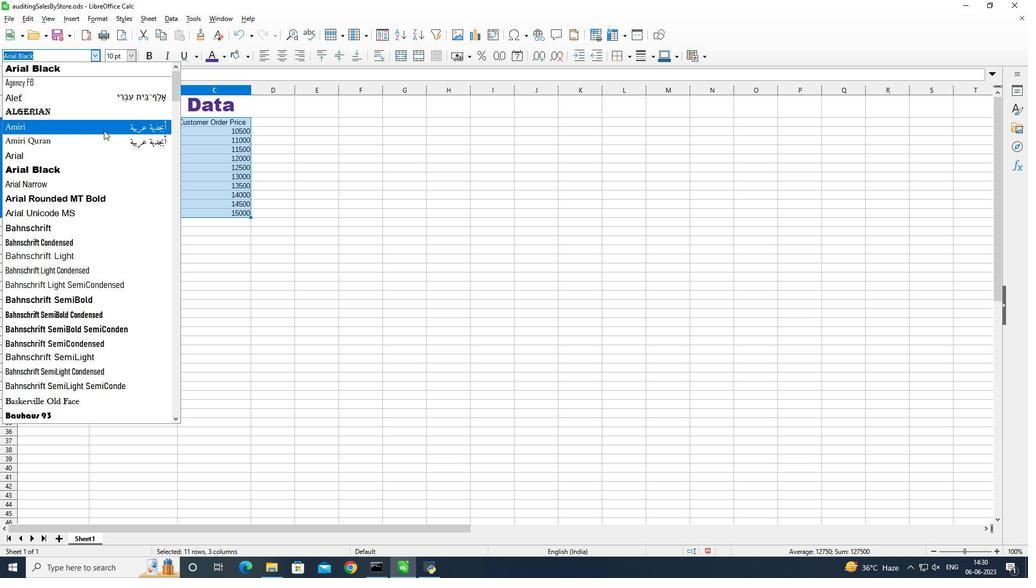 
Action: Mouse pressed left at (103, 127)
Screenshot: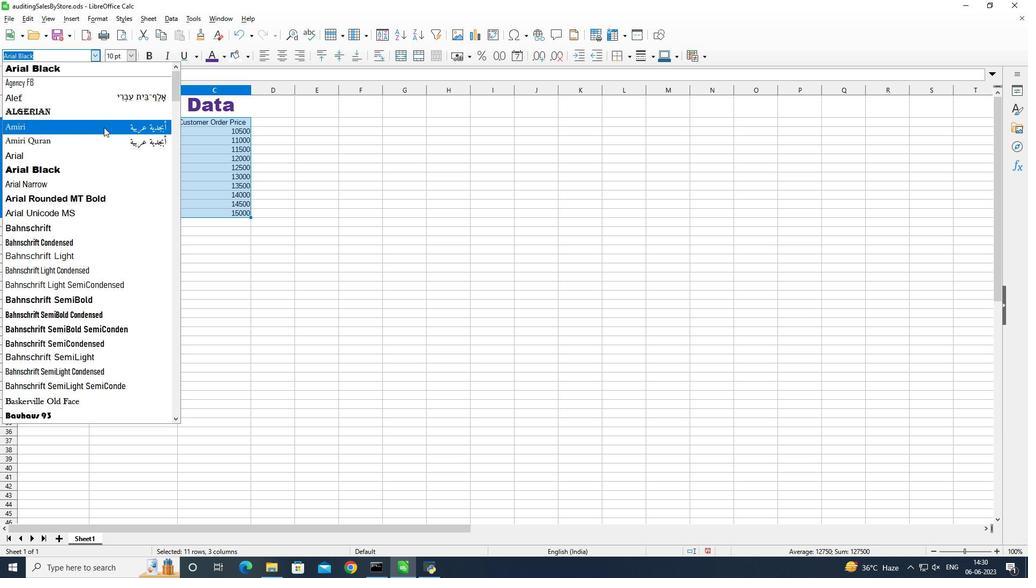 
Action: Mouse moved to (132, 55)
Screenshot: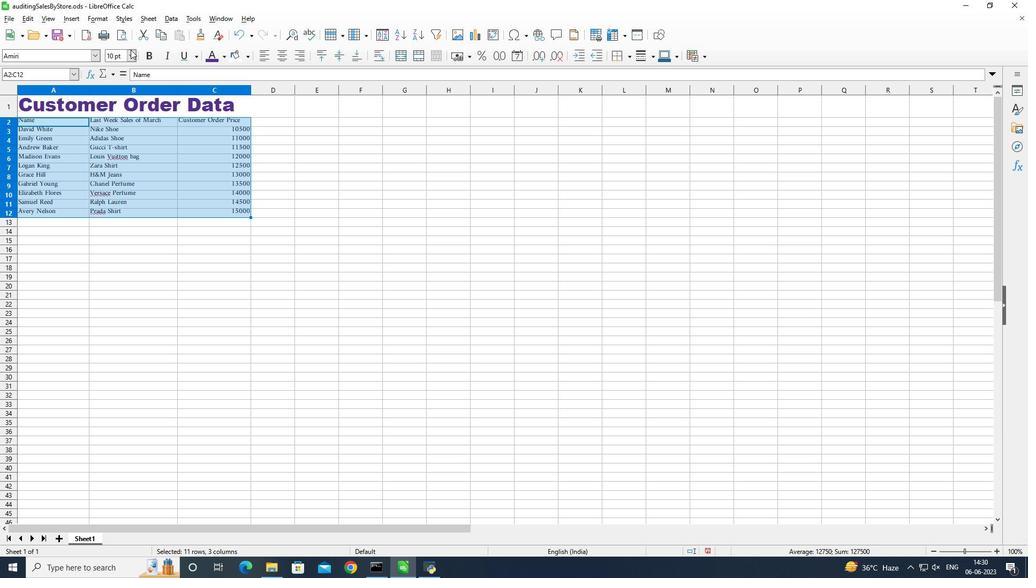
Action: Mouse pressed left at (132, 55)
Screenshot: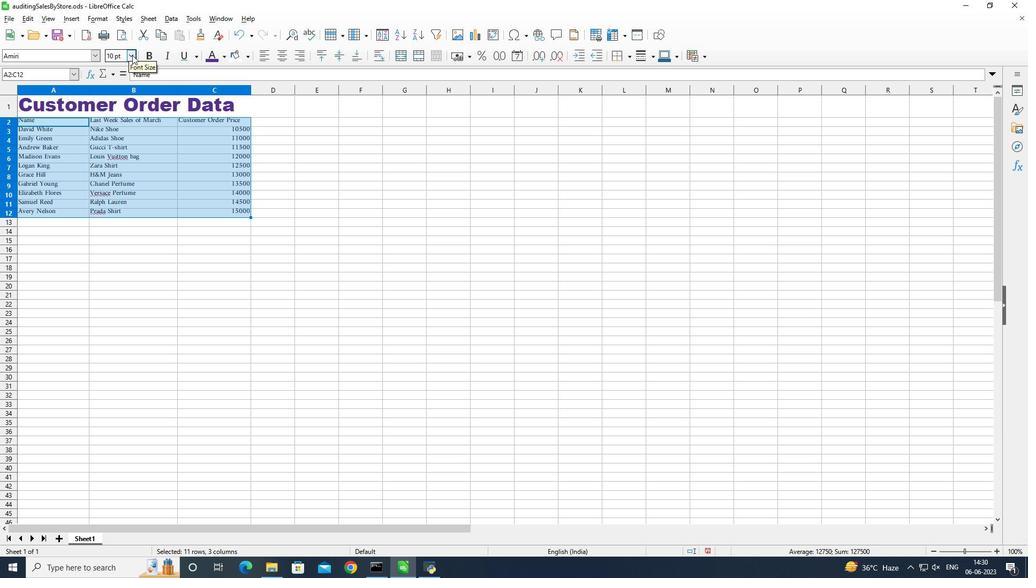 
Action: Mouse moved to (123, 177)
Screenshot: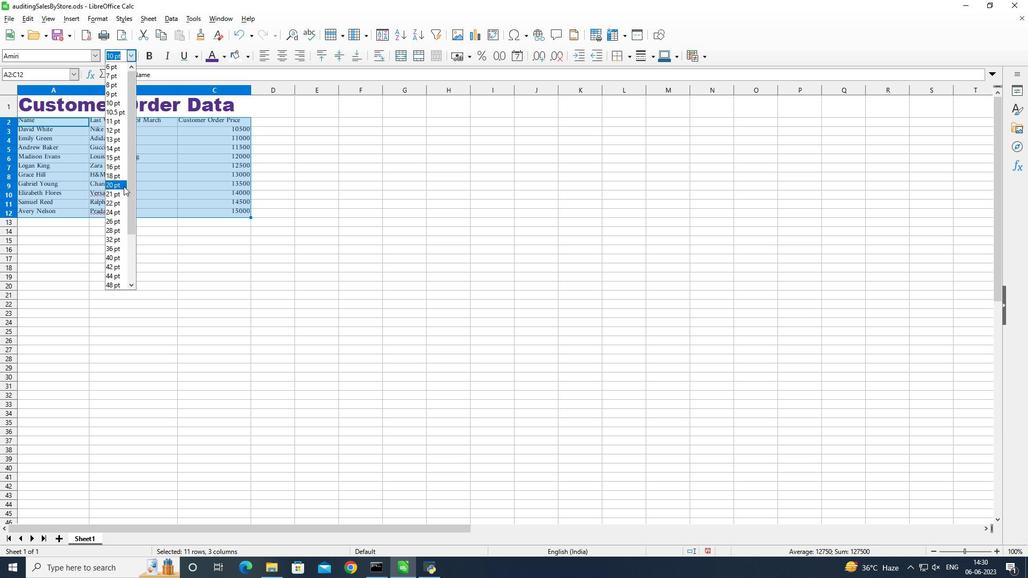 
Action: Mouse pressed left at (123, 177)
Screenshot: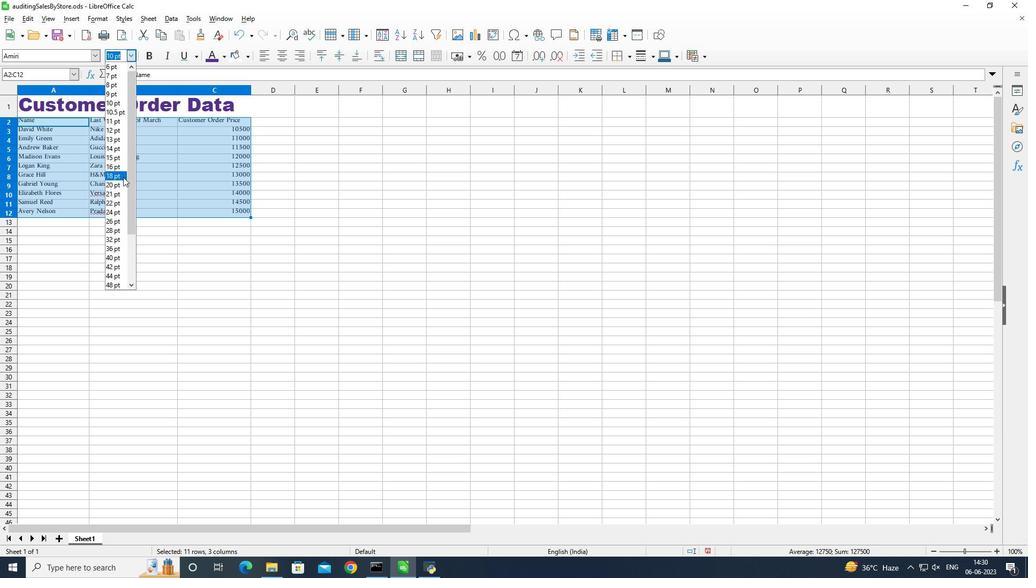 
Action: Mouse moved to (199, 102)
Screenshot: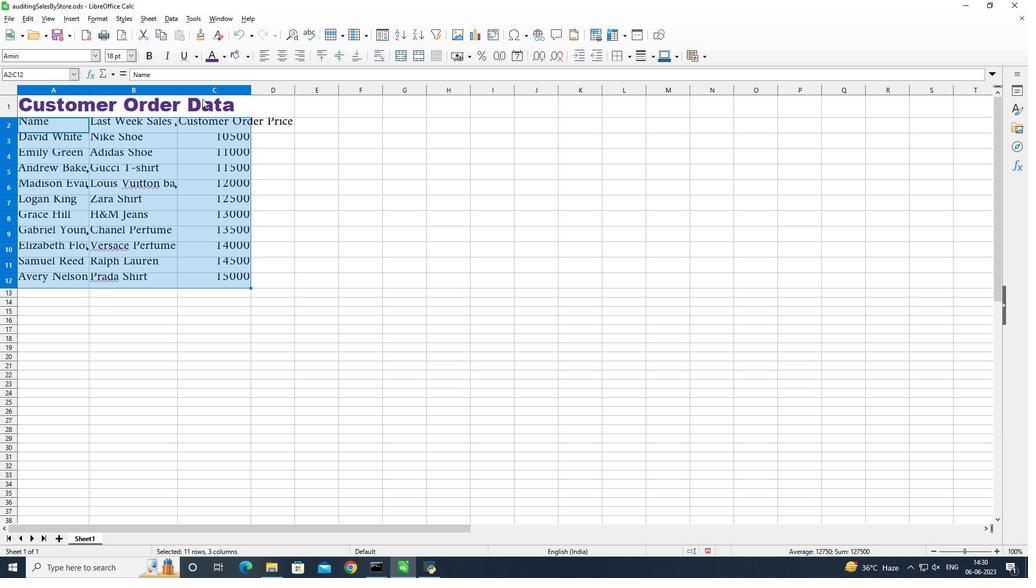 
Action: Mouse pressed left at (199, 102)
Screenshot: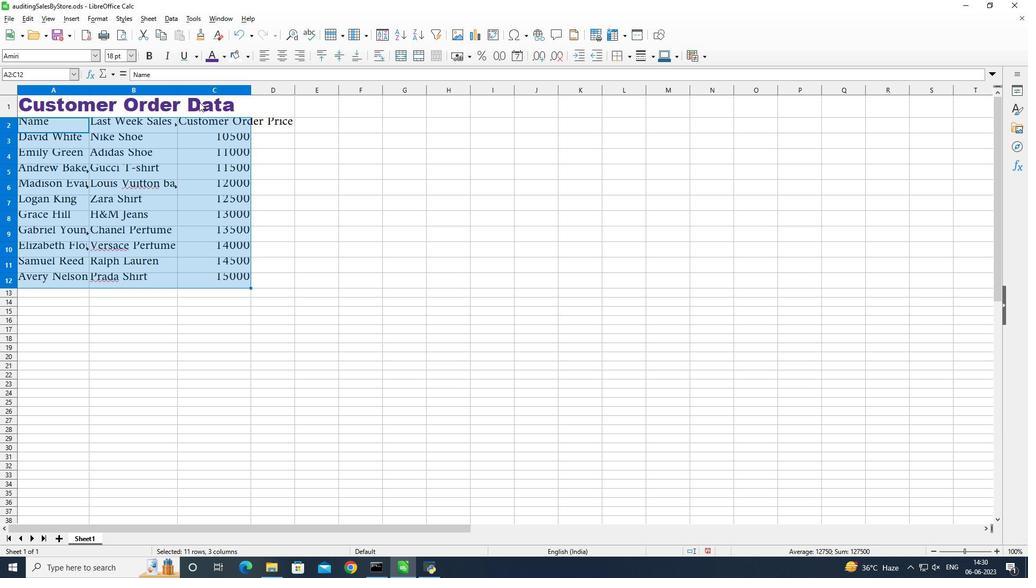 
Action: Mouse moved to (264, 120)
Screenshot: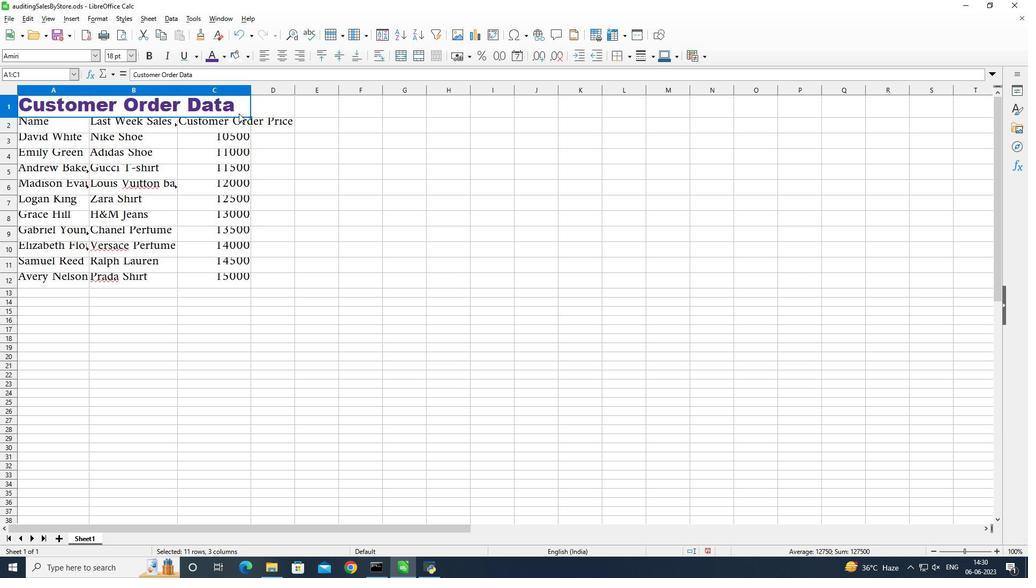 
Action: Key pressed <Key.shift_r><Key.down><Key.down><Key.down><Key.down><Key.down><Key.down><Key.down><Key.down><Key.down><Key.down><Key.down>
Screenshot: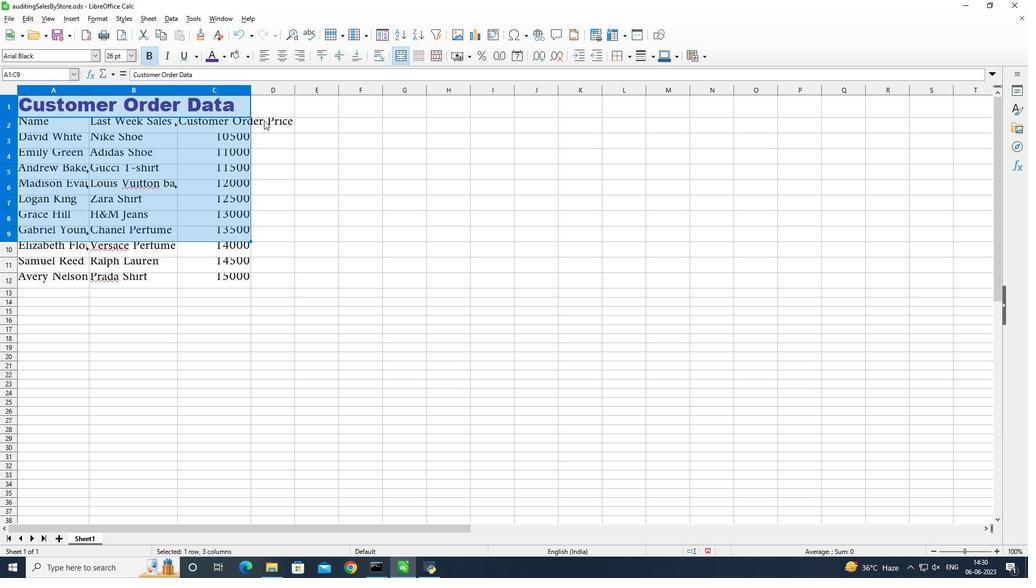 
Action: Mouse moved to (344, 59)
Screenshot: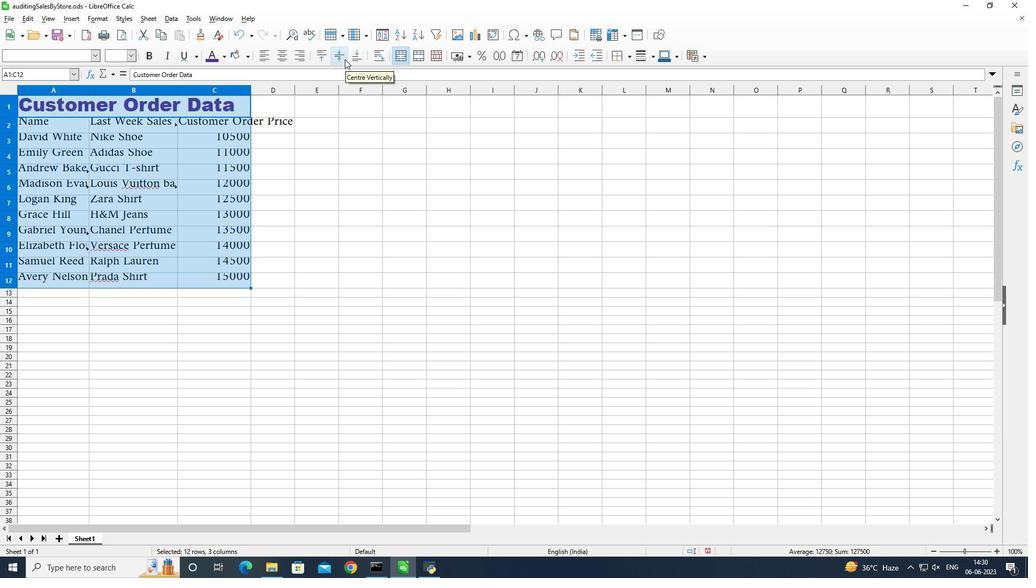 
Action: Mouse pressed left at (344, 59)
Screenshot: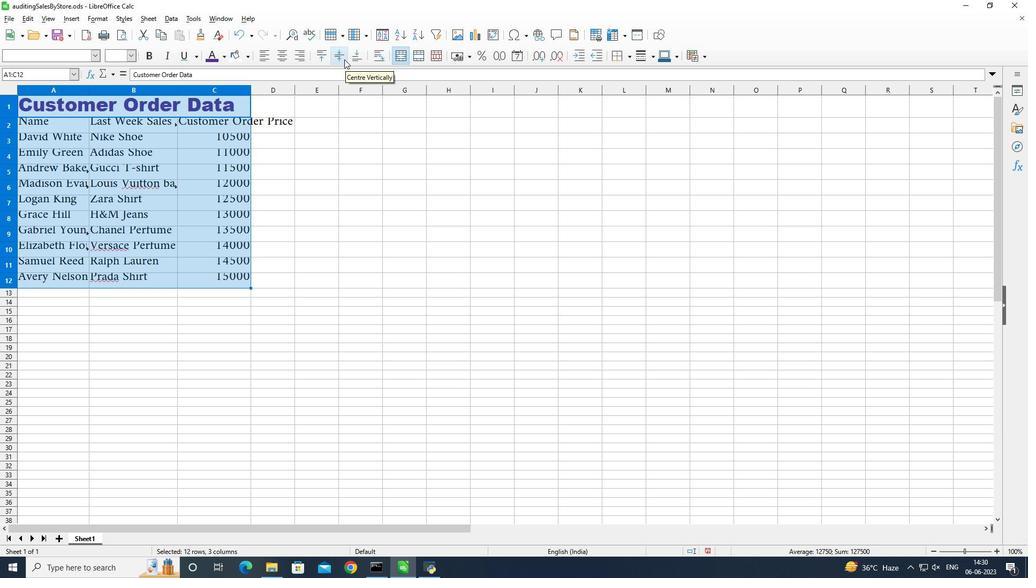 
Action: Mouse moved to (234, 278)
Screenshot: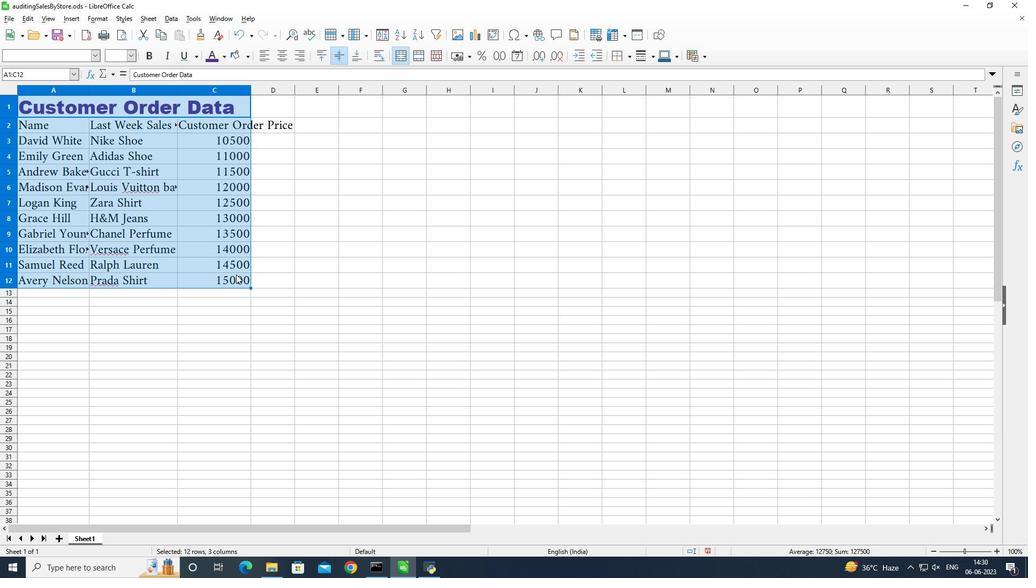 
Action: Mouse pressed left at (234, 278)
Screenshot: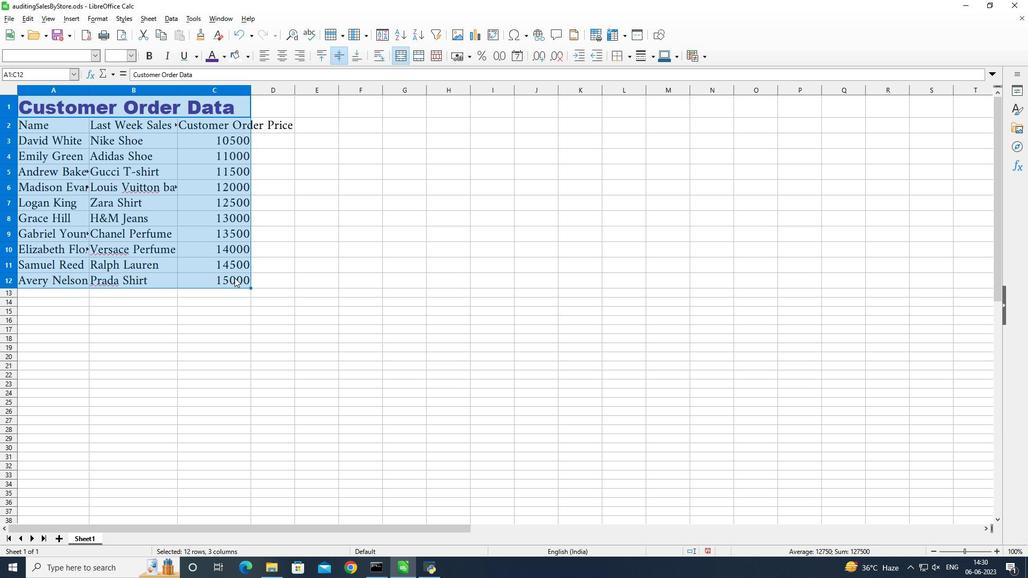 
Action: Mouse moved to (250, 93)
Screenshot: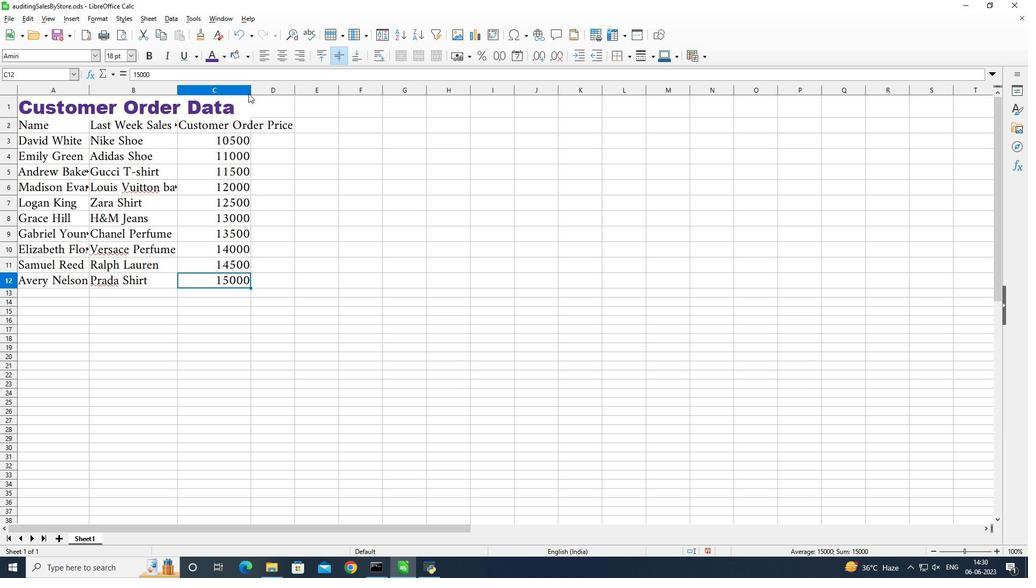 
Action: Mouse pressed left at (250, 93)
Screenshot: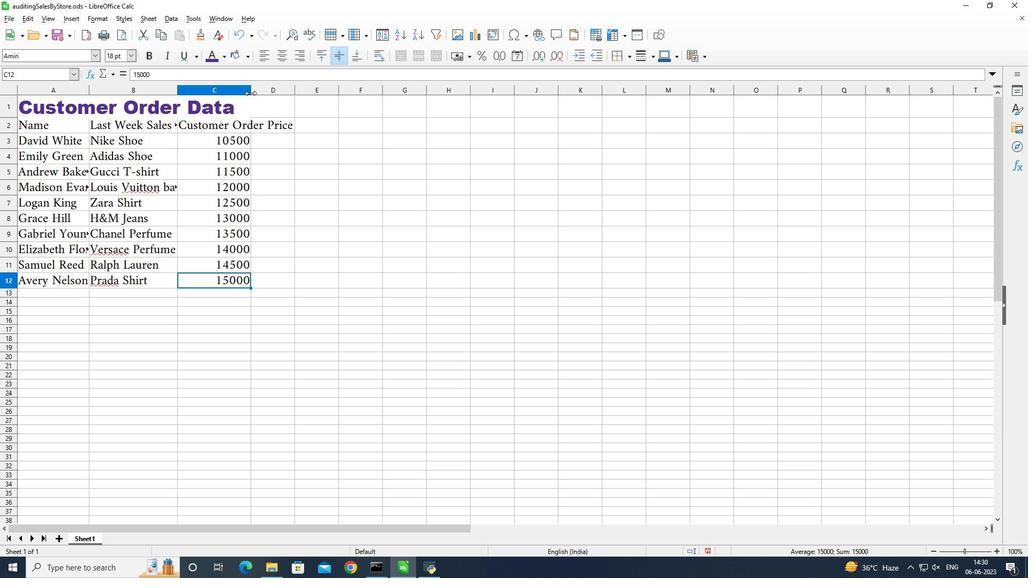 
Action: Mouse pressed left at (250, 93)
Screenshot: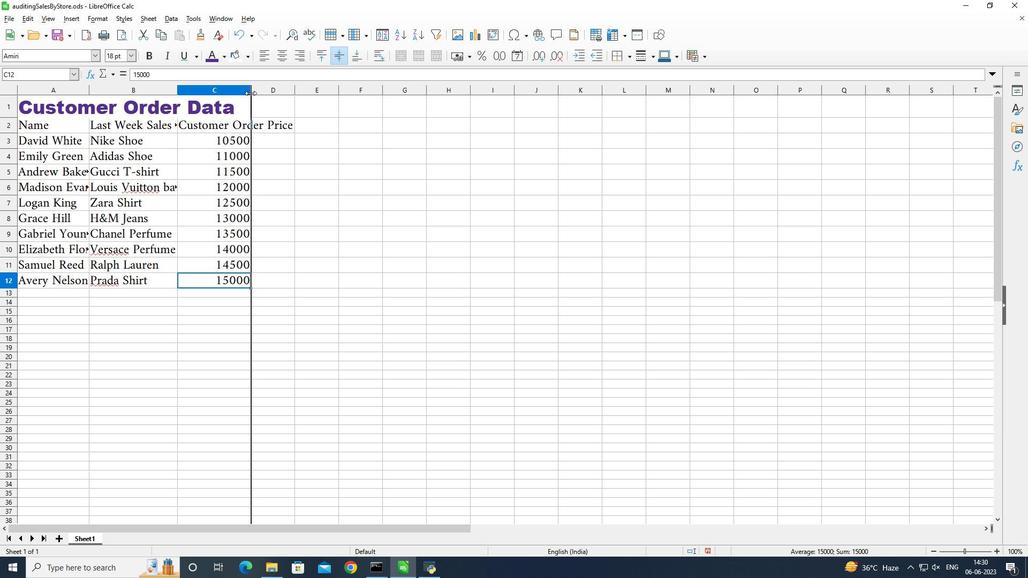
Action: Mouse moved to (176, 92)
Screenshot: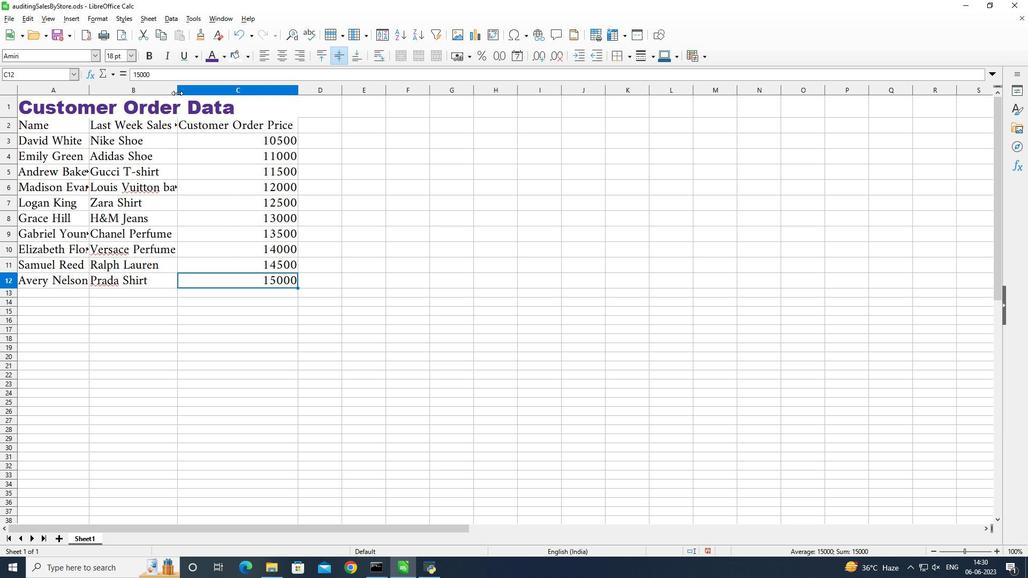
Action: Mouse pressed left at (176, 92)
Screenshot: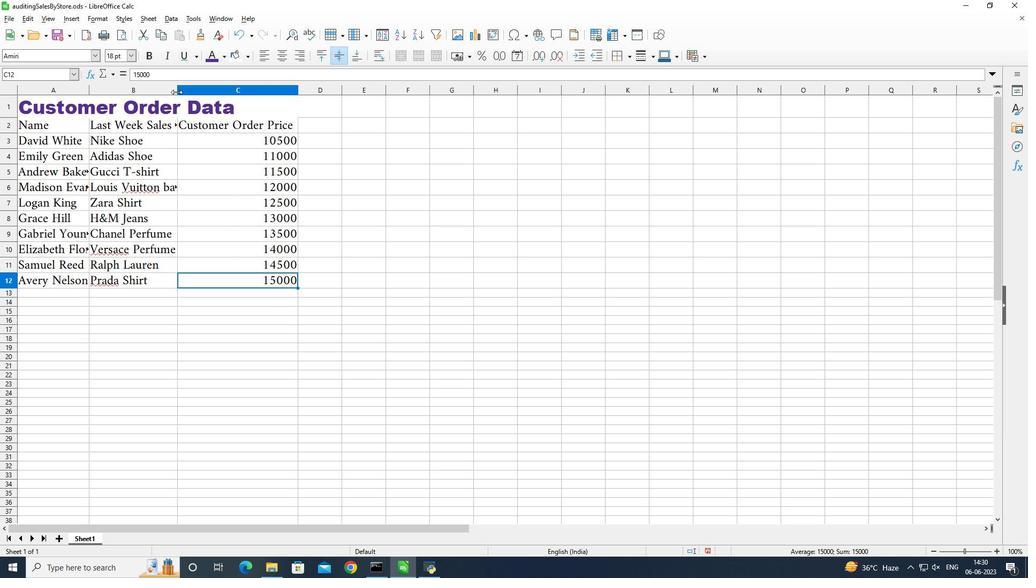 
Action: Mouse pressed left at (176, 92)
Screenshot: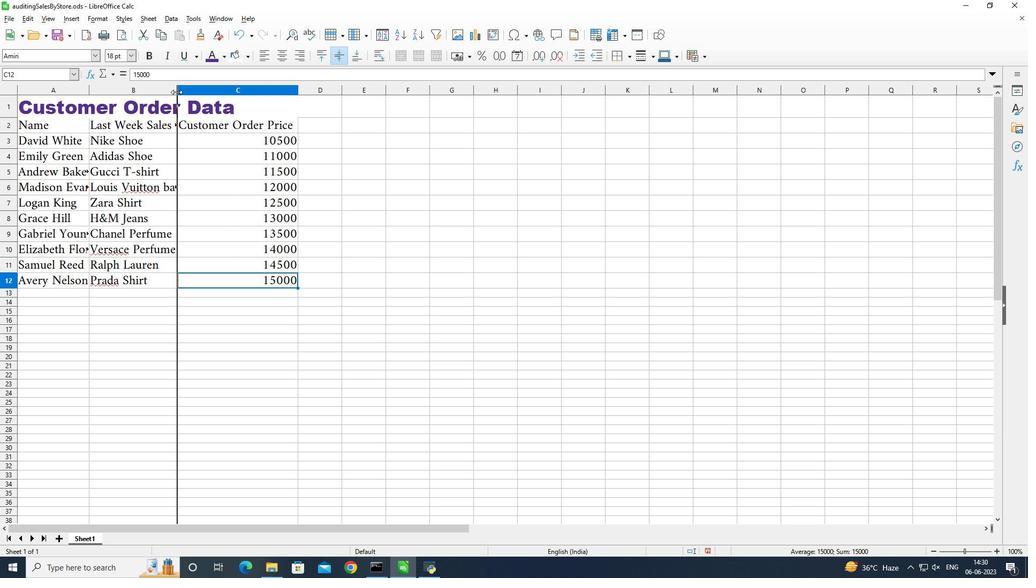 
Action: Mouse moved to (88, 92)
Screenshot: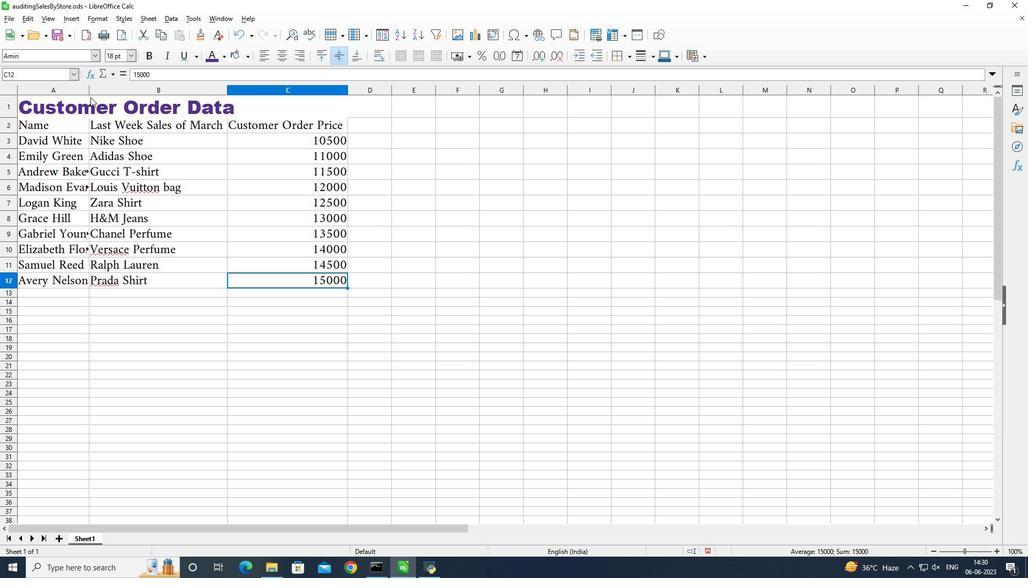 
Action: Mouse pressed left at (88, 92)
Screenshot: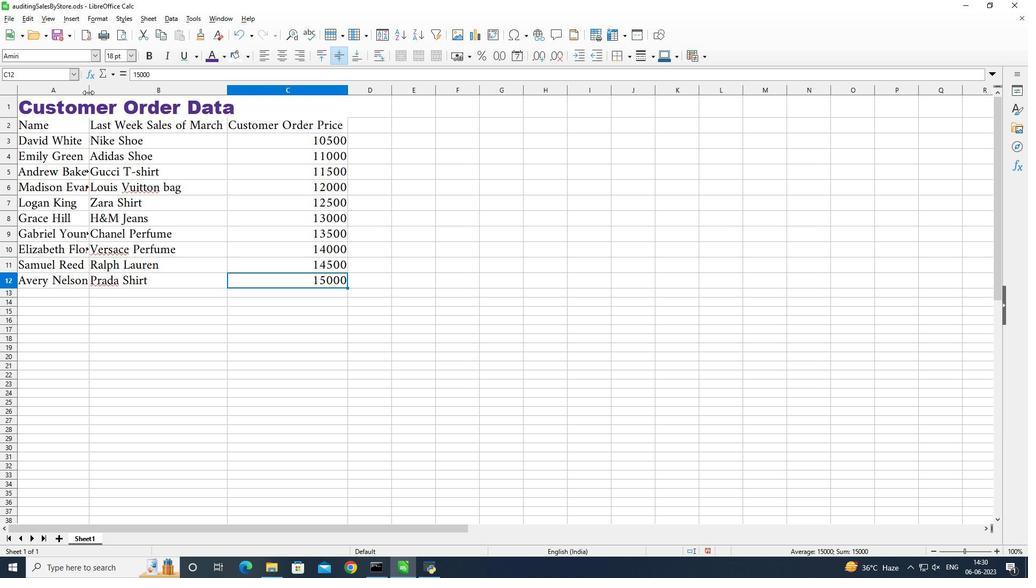 
Action: Mouse pressed left at (88, 92)
Screenshot: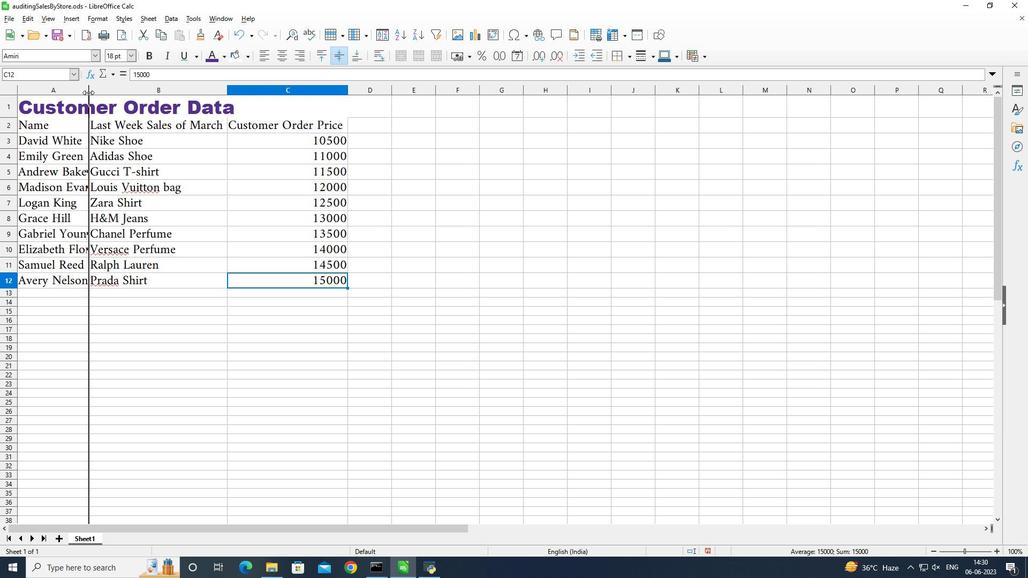 
Action: Mouse moved to (300, 284)
Screenshot: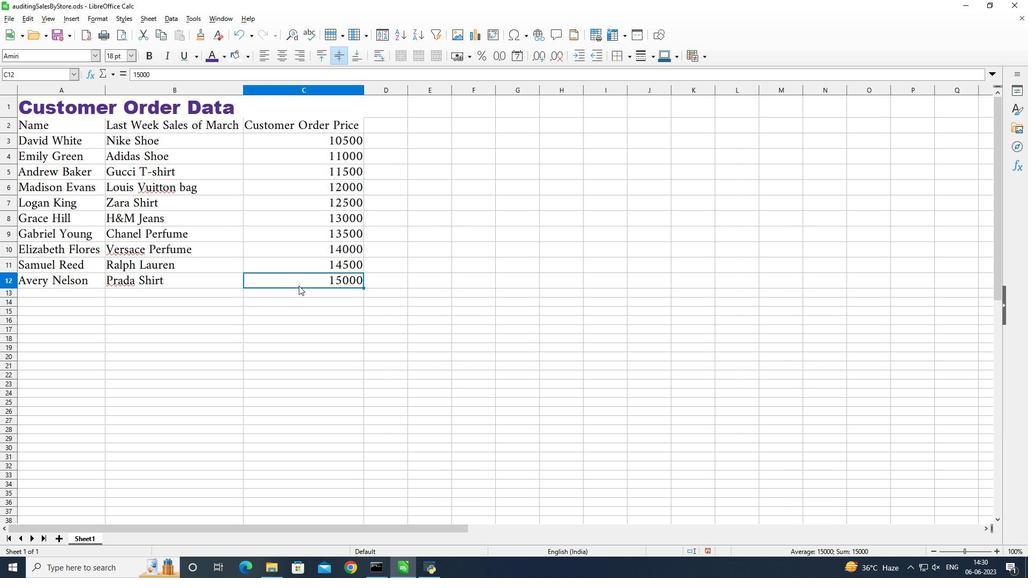 
